 Task: Look for space in Banikoara, Benin from 12th  July, 2023 to 15th July, 2023 for 3 adults in price range Rs.12000 to Rs.16000. Place can be entire place with 2 bedrooms having 3 beds and 1 bathroom. Property type can be house, flat, guest house. Booking option can be shelf check-in. Required host language is English.
Action: Mouse moved to (541, 134)
Screenshot: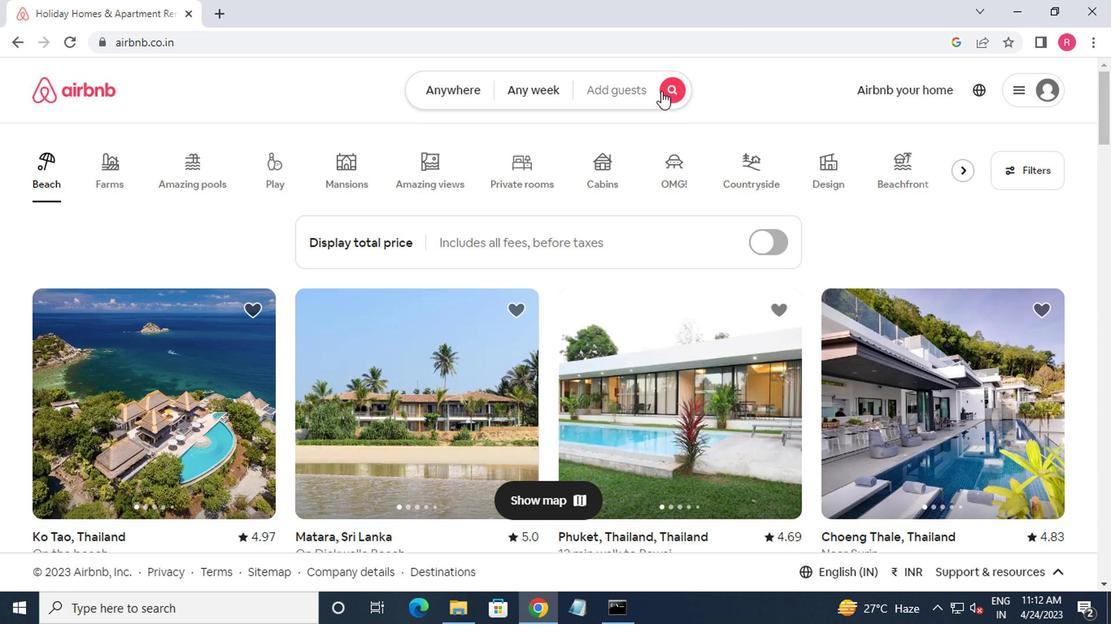 
Action: Mouse pressed left at (541, 134)
Screenshot: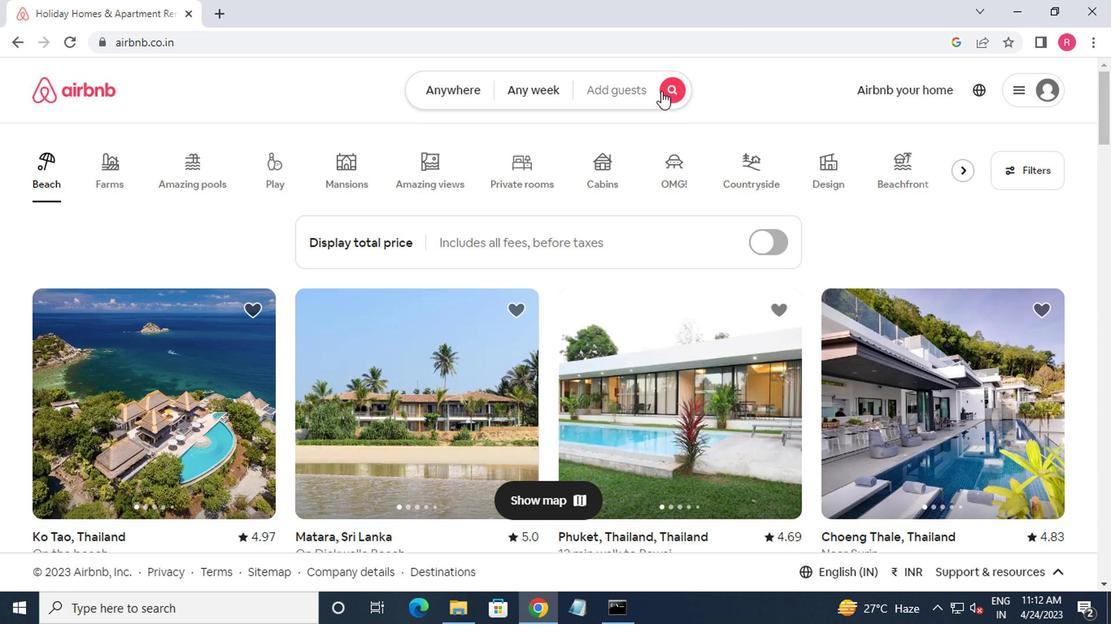 
Action: Mouse moved to (278, 184)
Screenshot: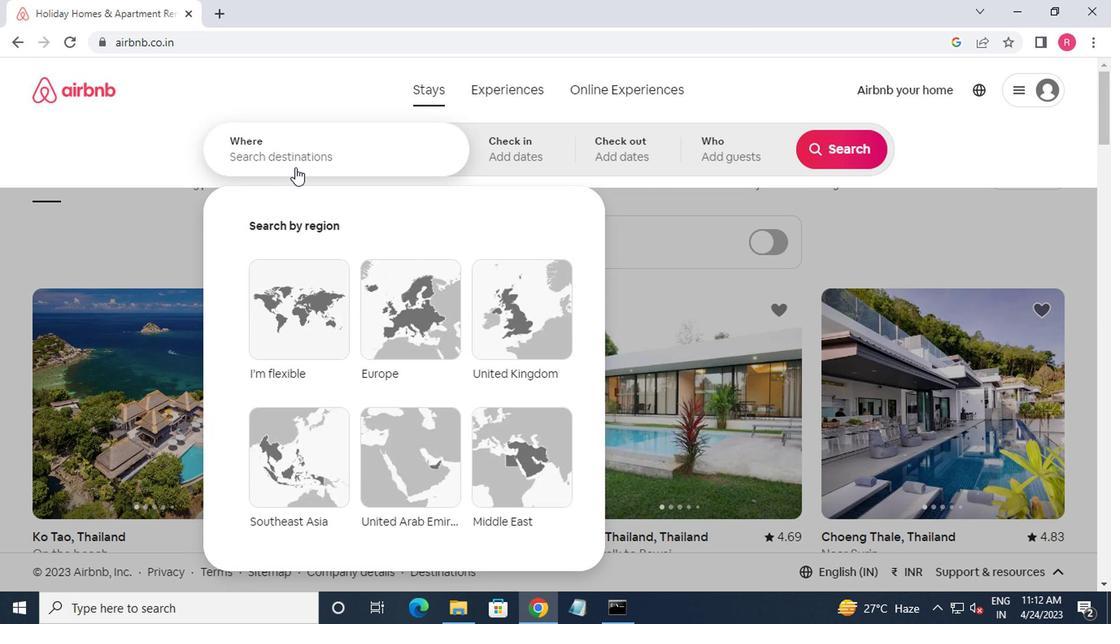 
Action: Mouse pressed left at (278, 184)
Screenshot: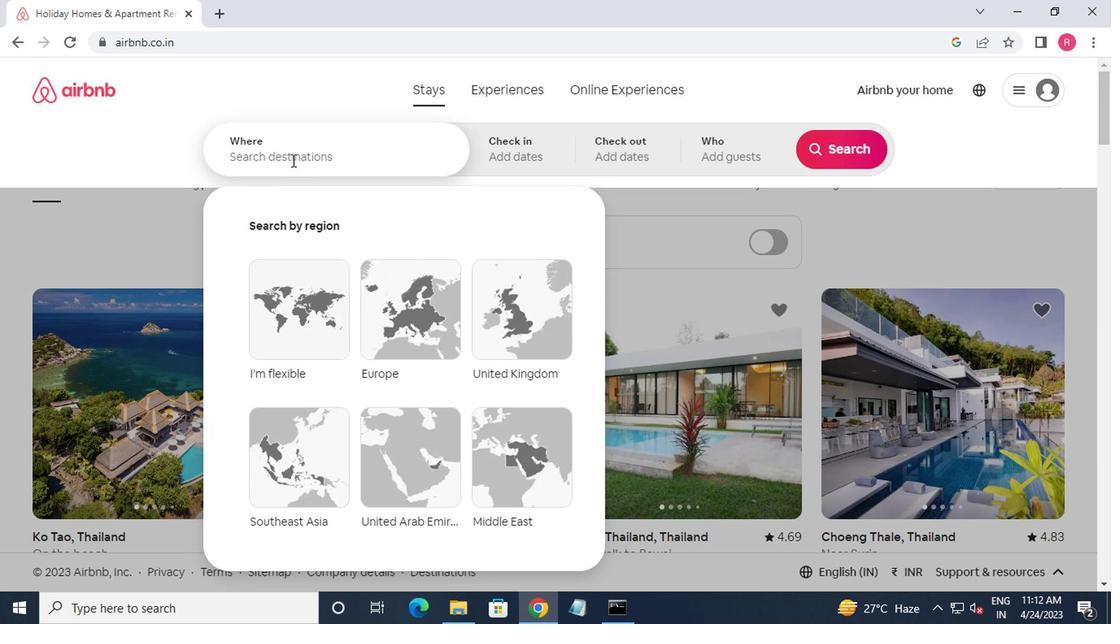 
Action: Mouse moved to (288, 276)
Screenshot: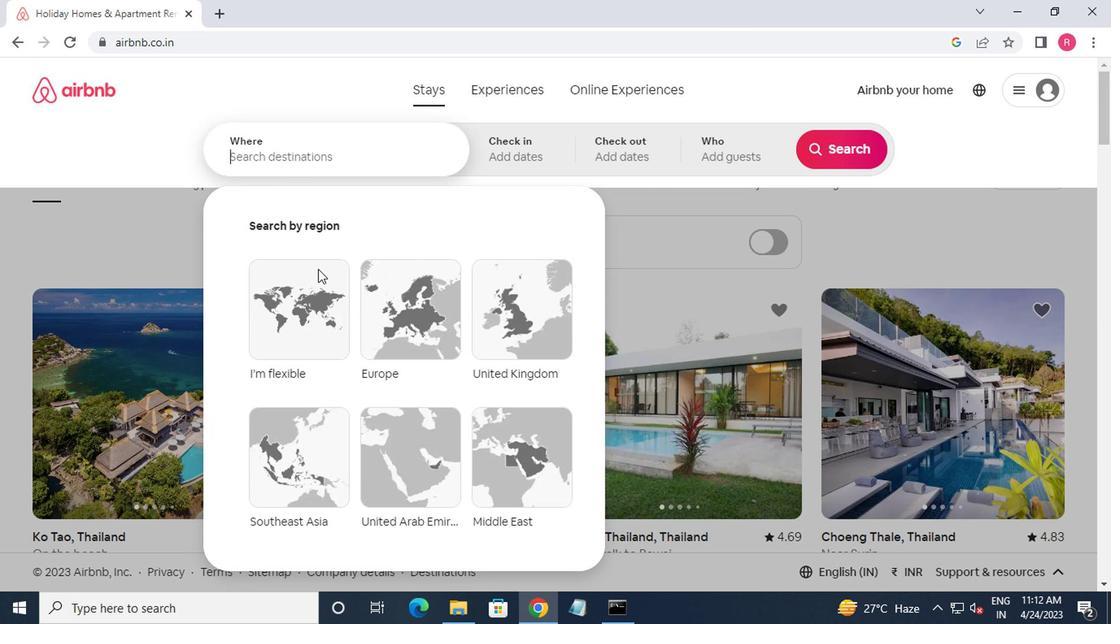 
Action: Key pressed bani
Screenshot: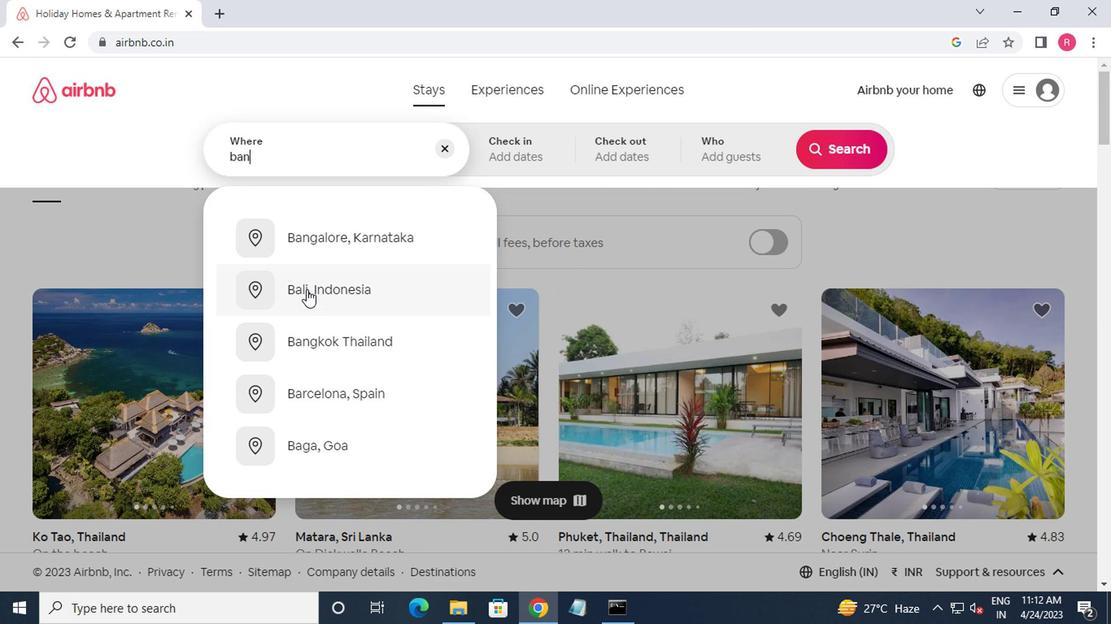
Action: Mouse moved to (288, 277)
Screenshot: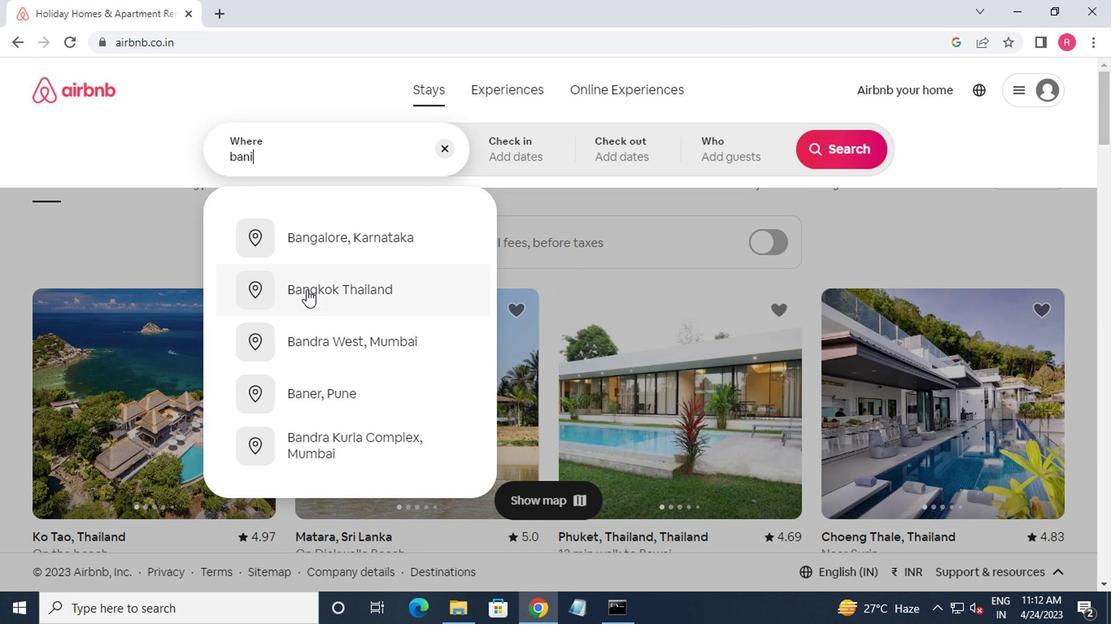 
Action: Key pressed koara
Screenshot: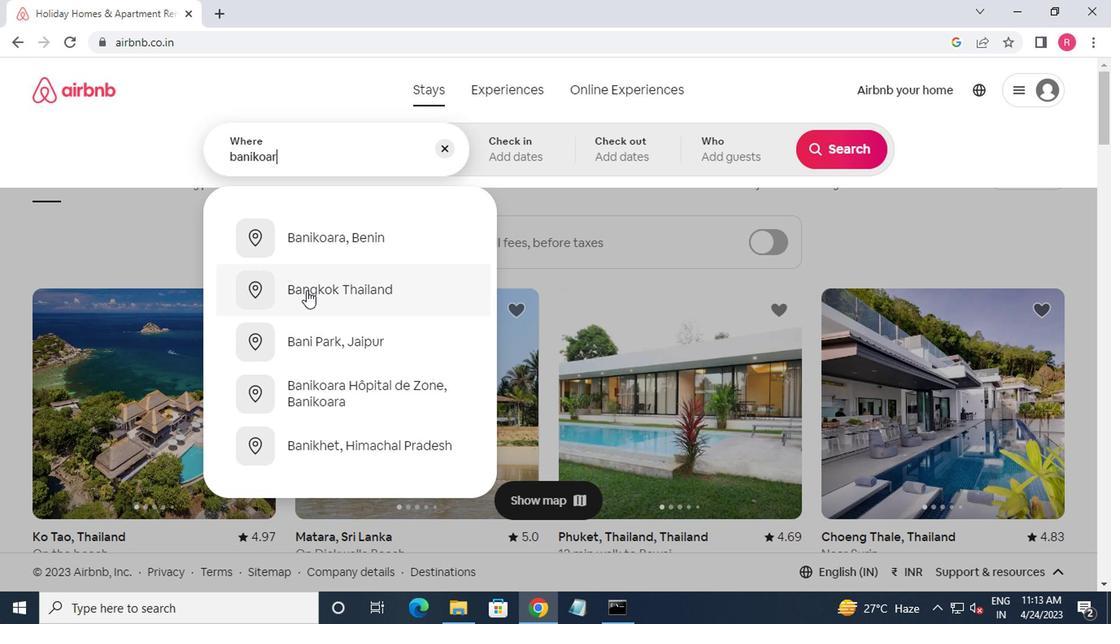 
Action: Mouse moved to (288, 244)
Screenshot: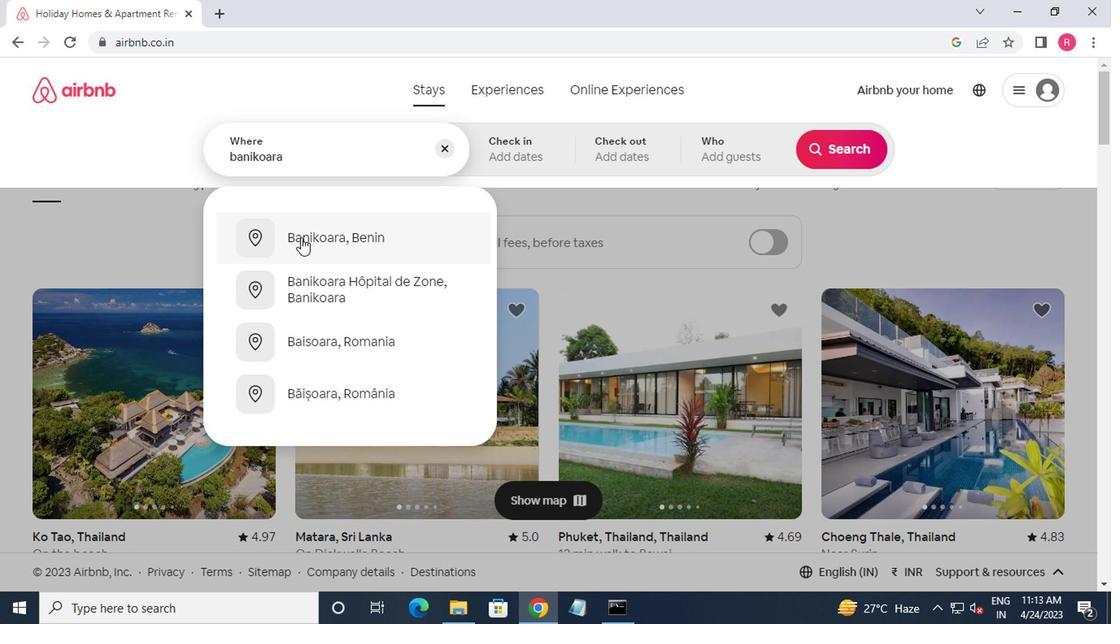 
Action: Mouse pressed left at (288, 244)
Screenshot: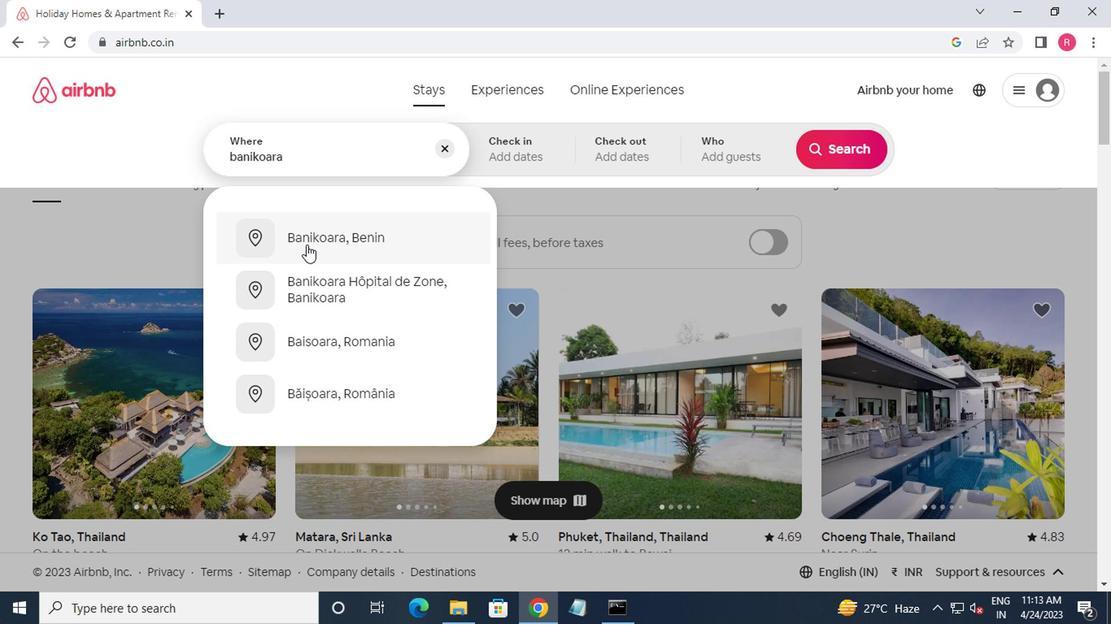 
Action: Mouse moved to (657, 269)
Screenshot: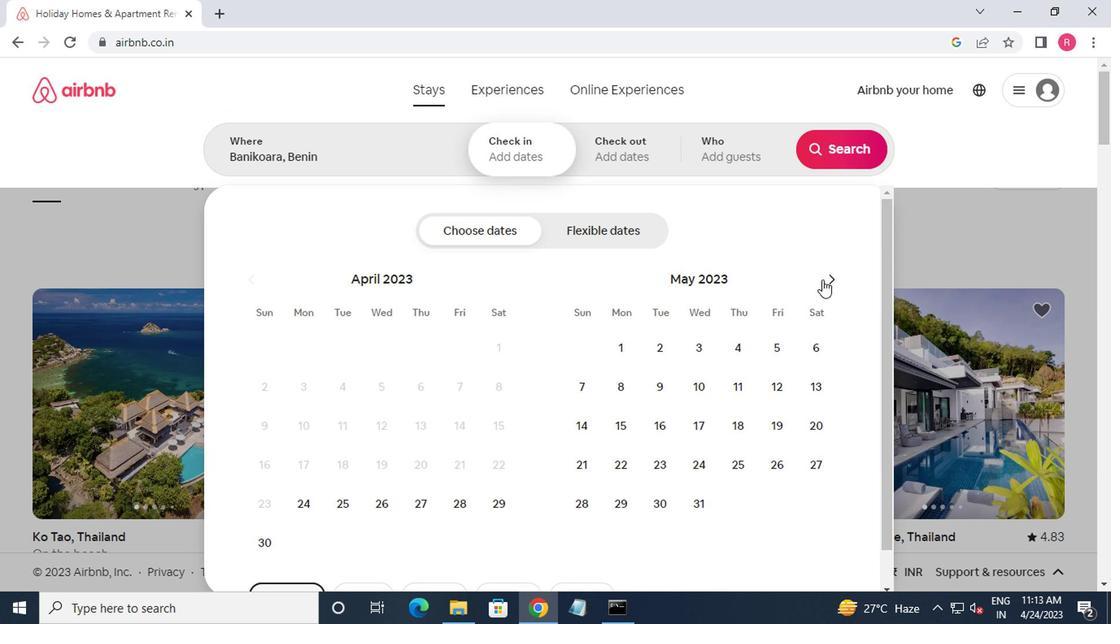 
Action: Mouse pressed left at (657, 269)
Screenshot: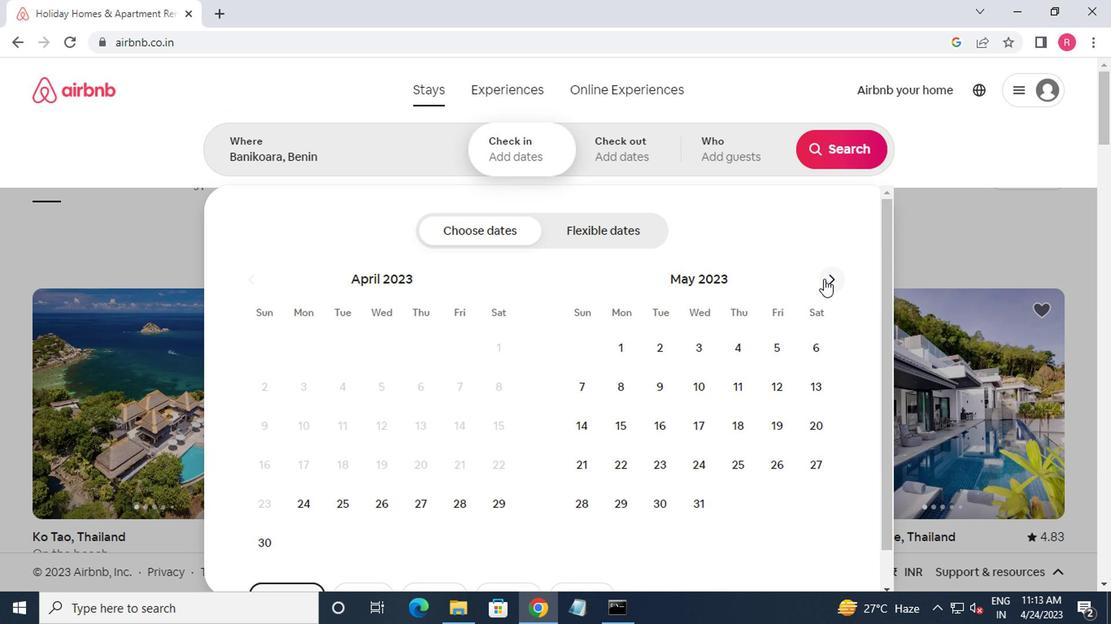 
Action: Mouse moved to (658, 268)
Screenshot: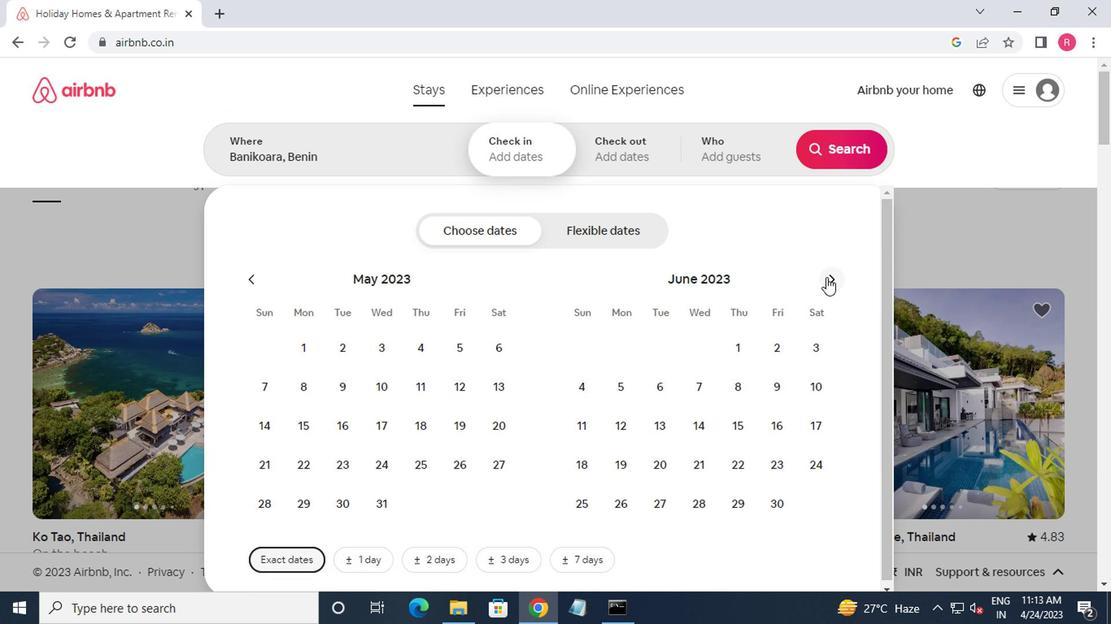 
Action: Mouse pressed left at (658, 268)
Screenshot: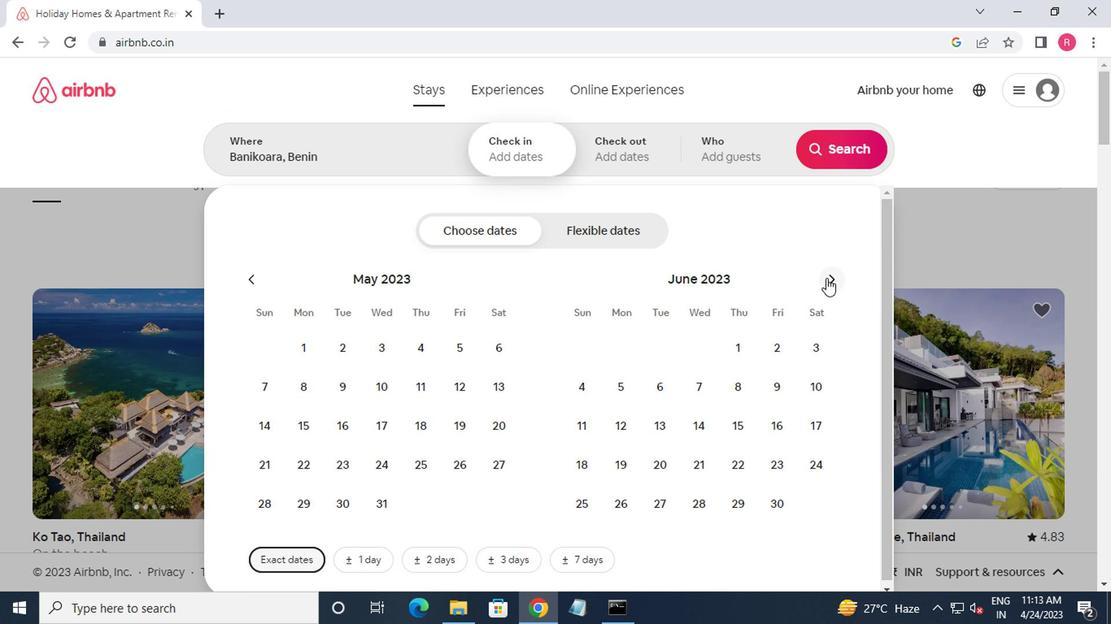 
Action: Mouse moved to (564, 375)
Screenshot: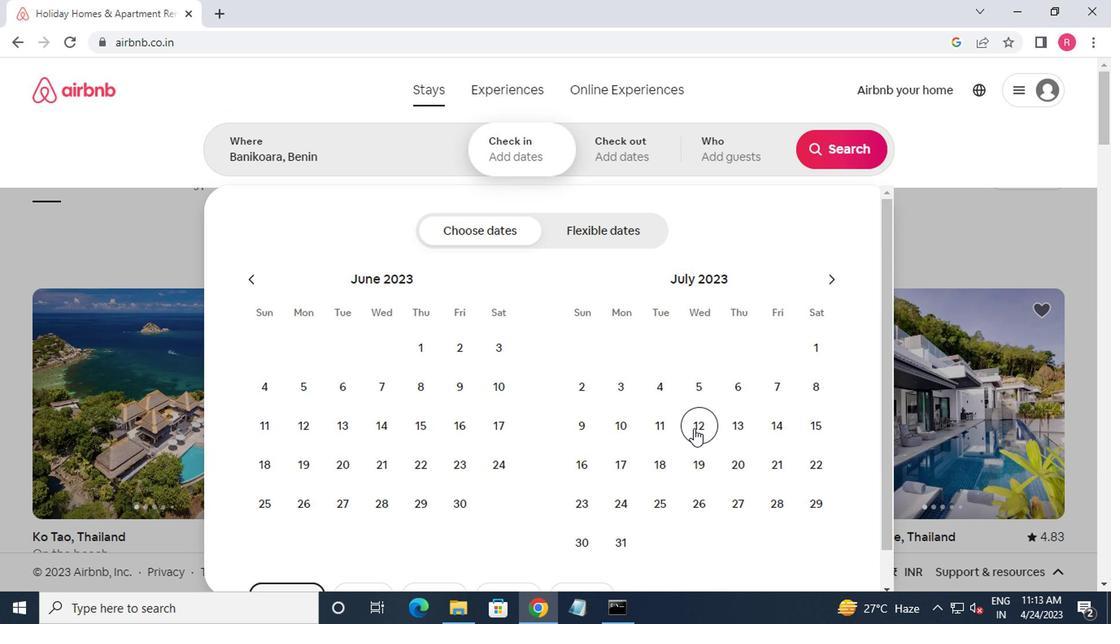 
Action: Mouse pressed left at (564, 375)
Screenshot: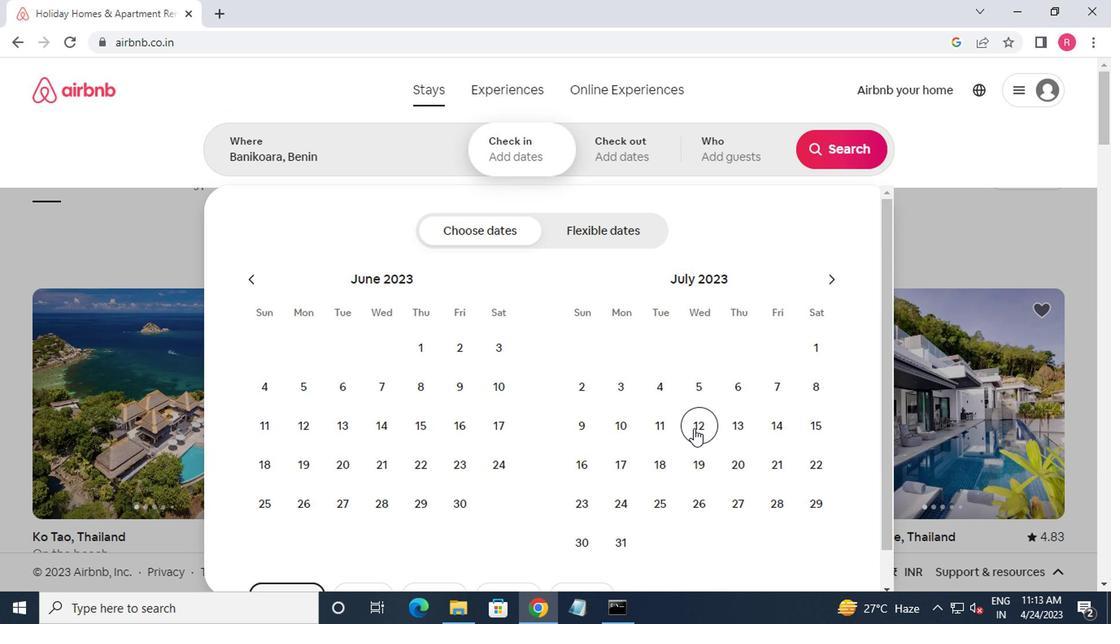 
Action: Mouse moved to (645, 380)
Screenshot: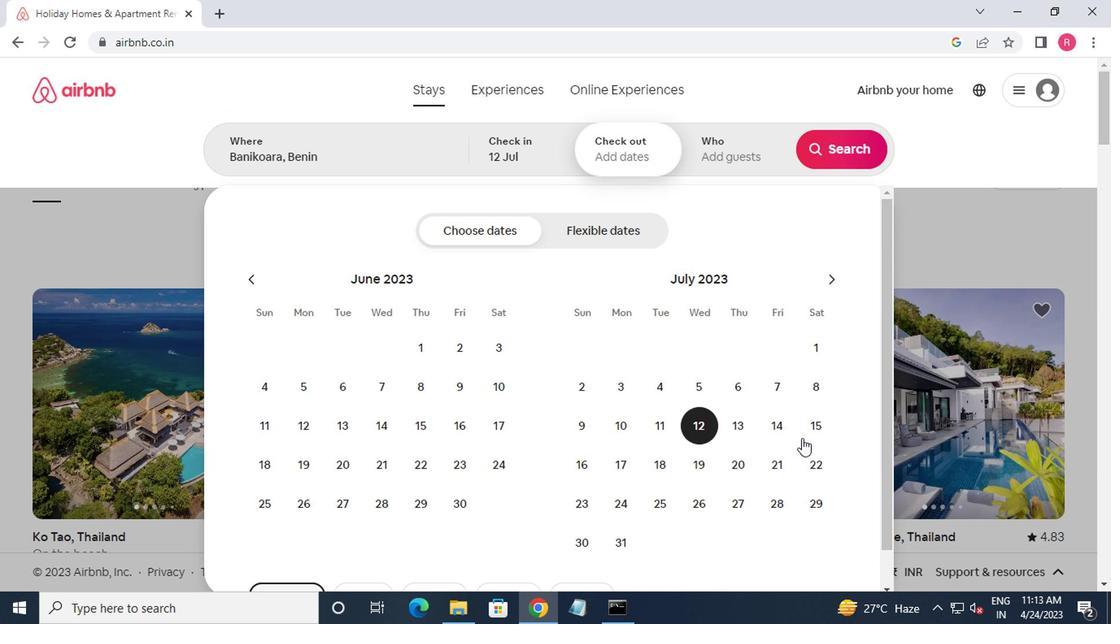 
Action: Mouse pressed left at (645, 380)
Screenshot: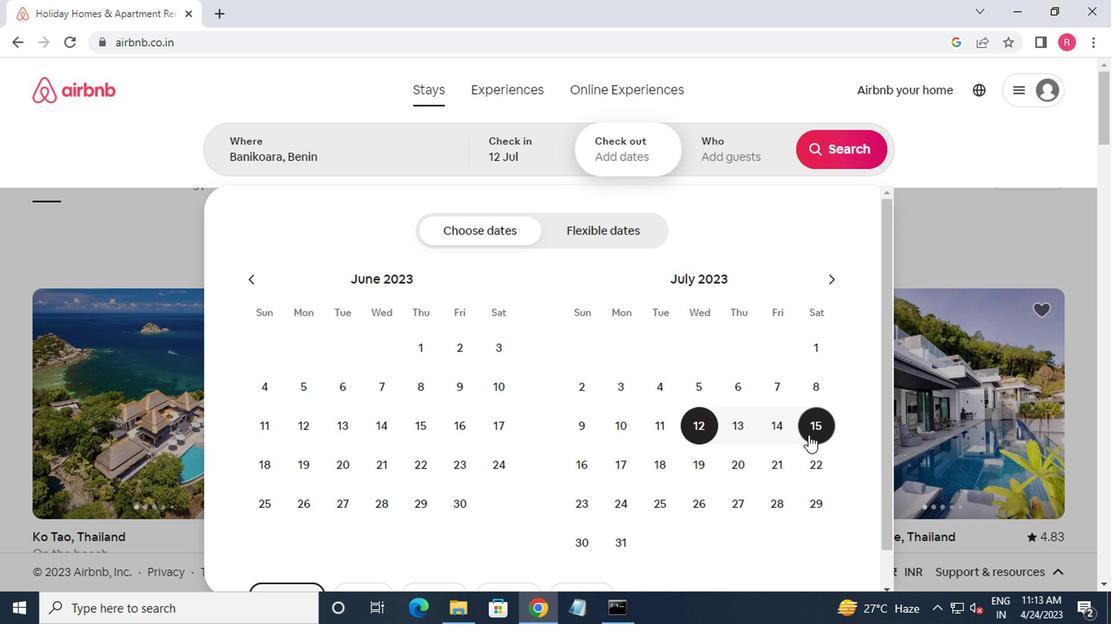 
Action: Mouse moved to (588, 178)
Screenshot: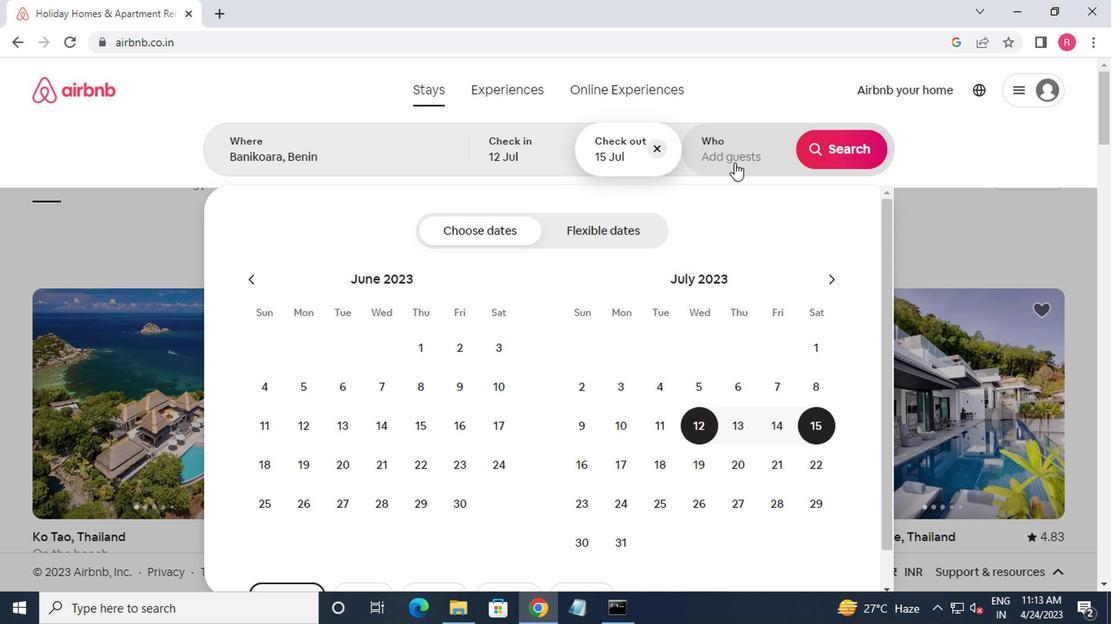 
Action: Mouse pressed left at (588, 178)
Screenshot: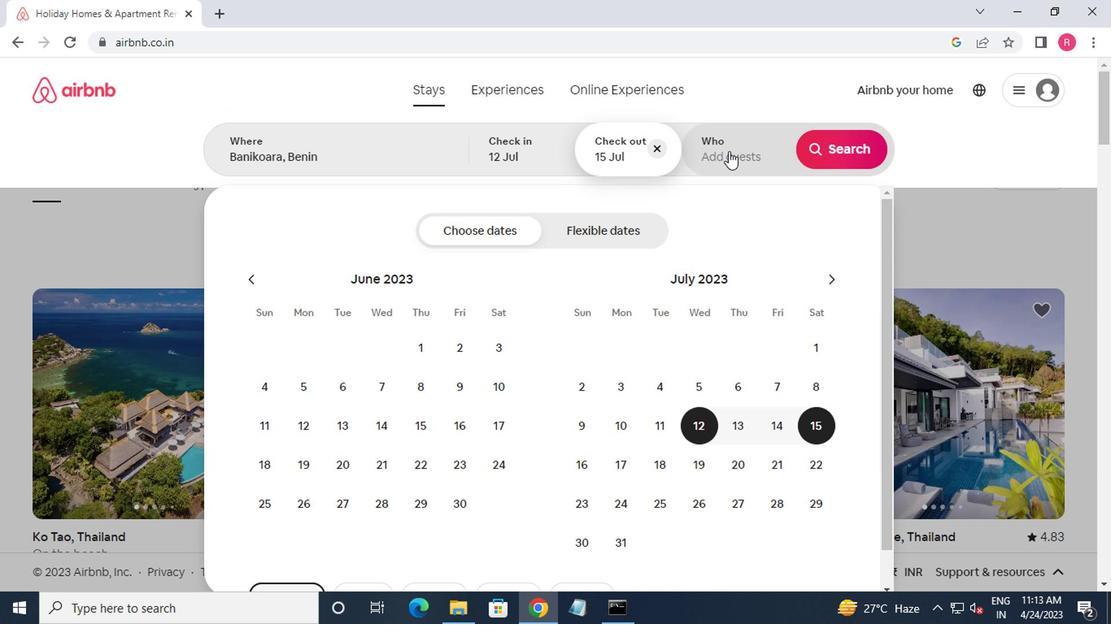 
Action: Mouse moved to (663, 240)
Screenshot: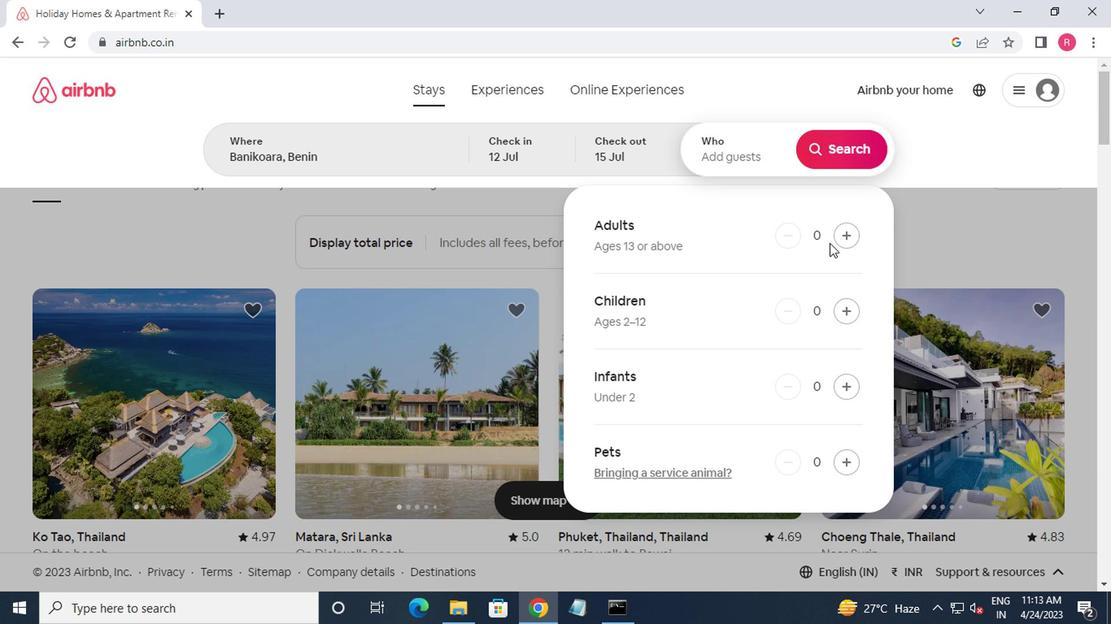 
Action: Mouse pressed left at (663, 240)
Screenshot: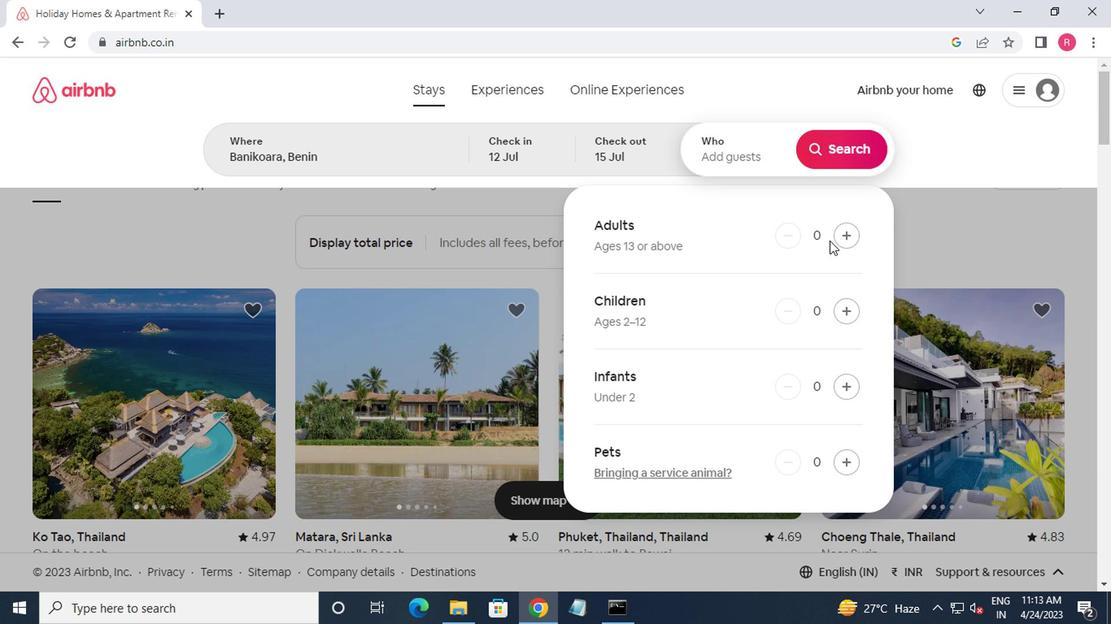 
Action: Mouse moved to (663, 240)
Screenshot: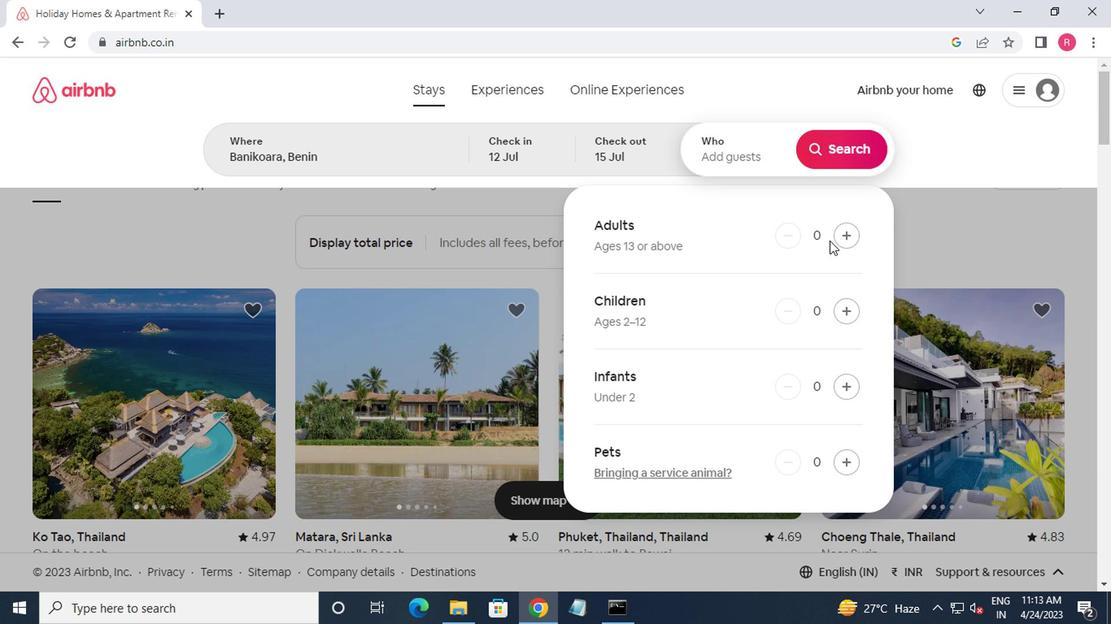 
Action: Mouse pressed left at (663, 240)
Screenshot: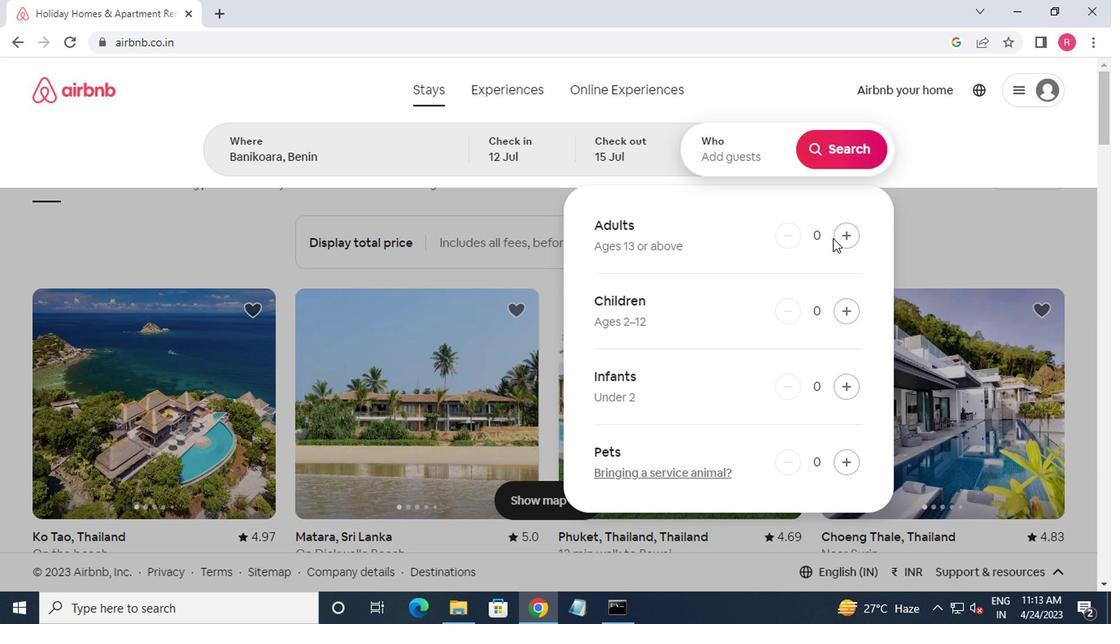 
Action: Mouse moved to (669, 240)
Screenshot: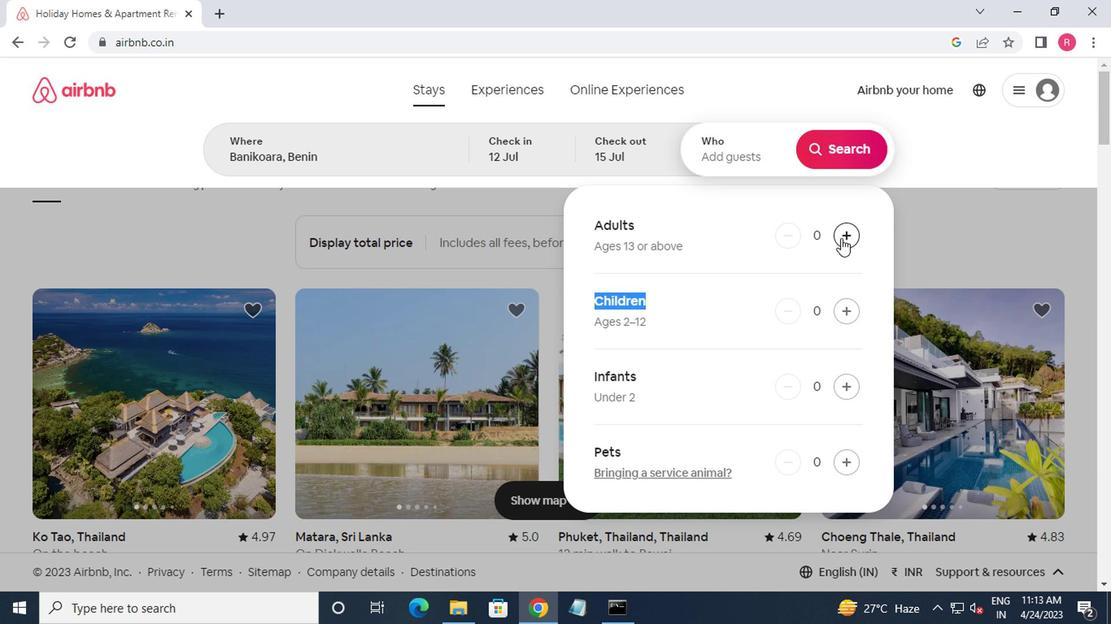 
Action: Mouse pressed left at (669, 240)
Screenshot: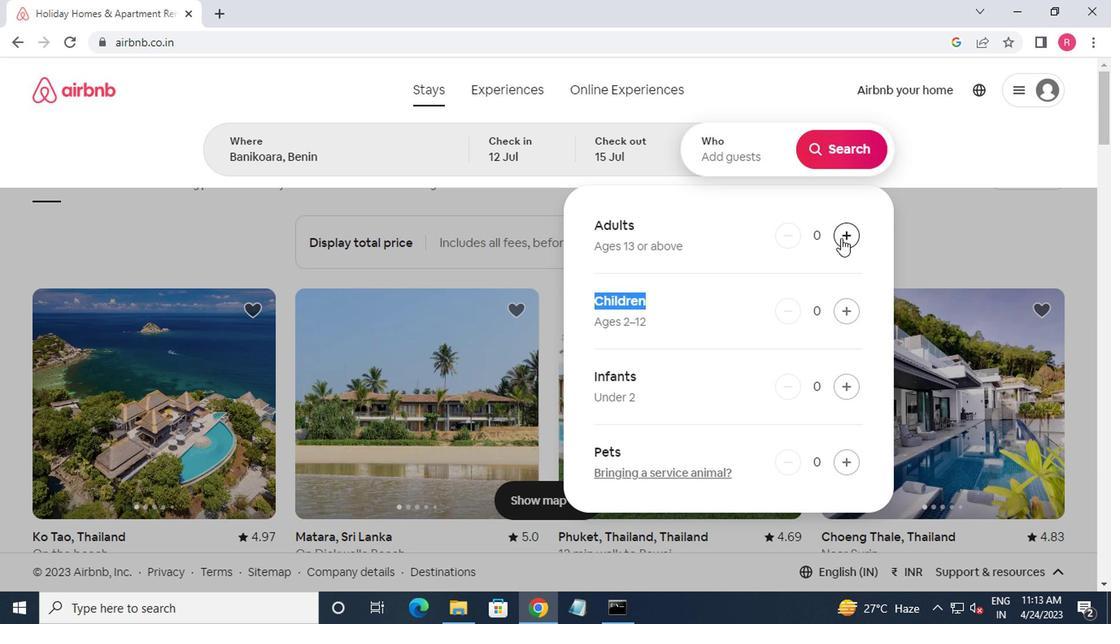 
Action: Mouse pressed left at (669, 240)
Screenshot: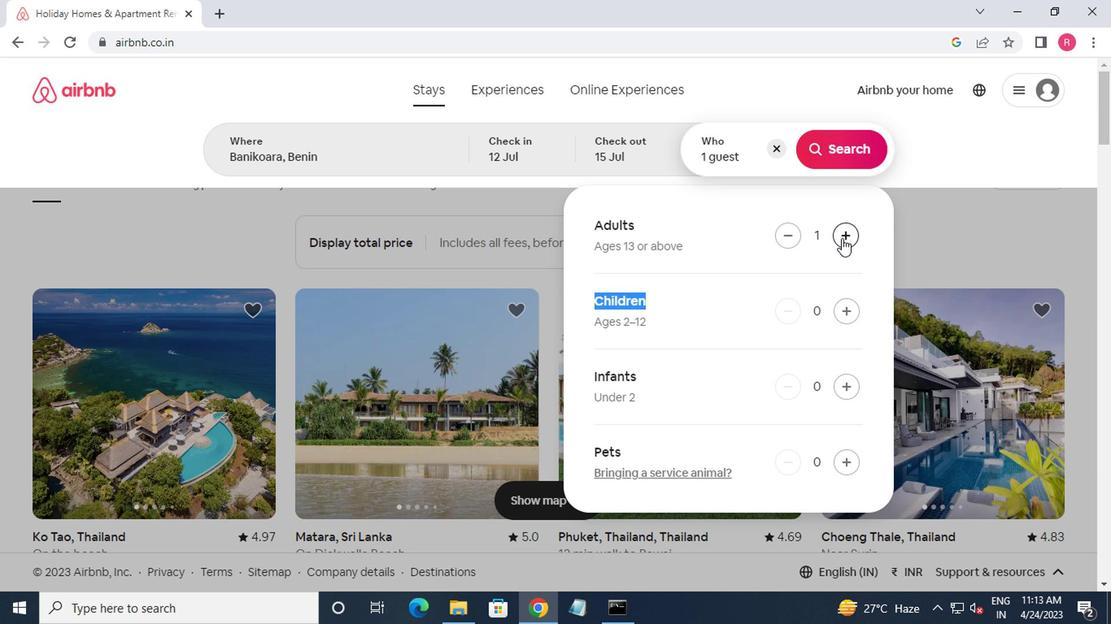 
Action: Mouse pressed left at (669, 240)
Screenshot: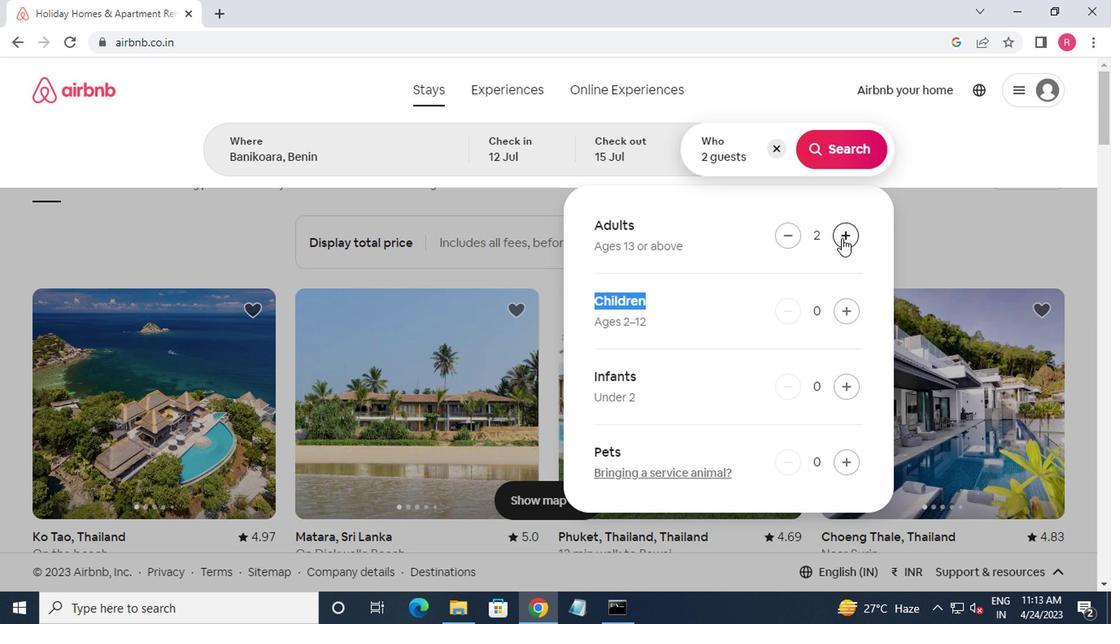 
Action: Mouse moved to (658, 179)
Screenshot: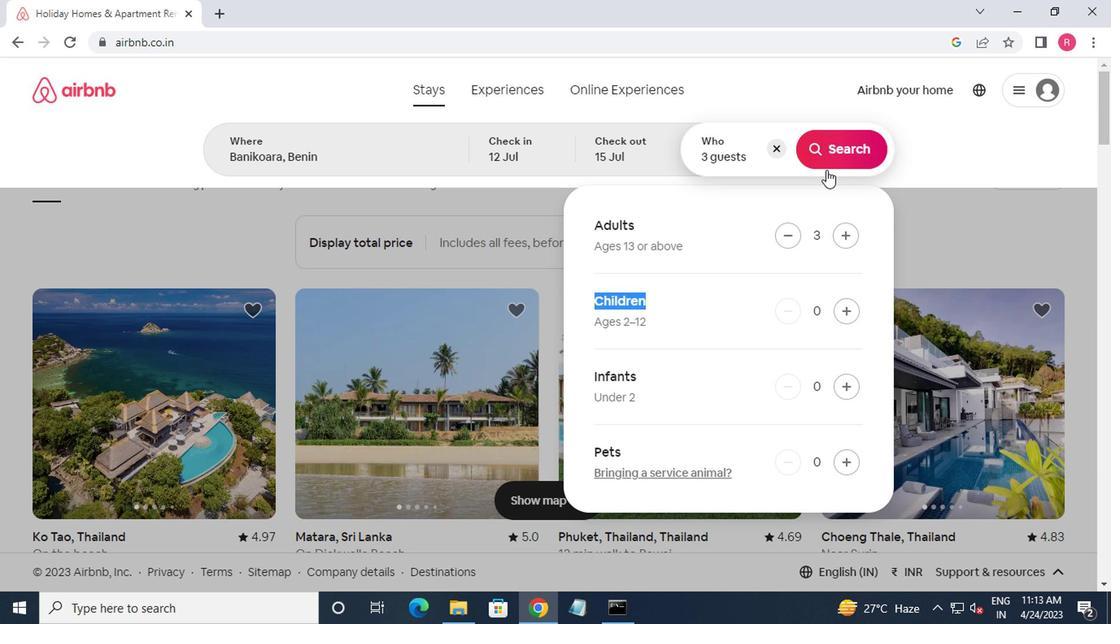 
Action: Mouse pressed left at (658, 179)
Screenshot: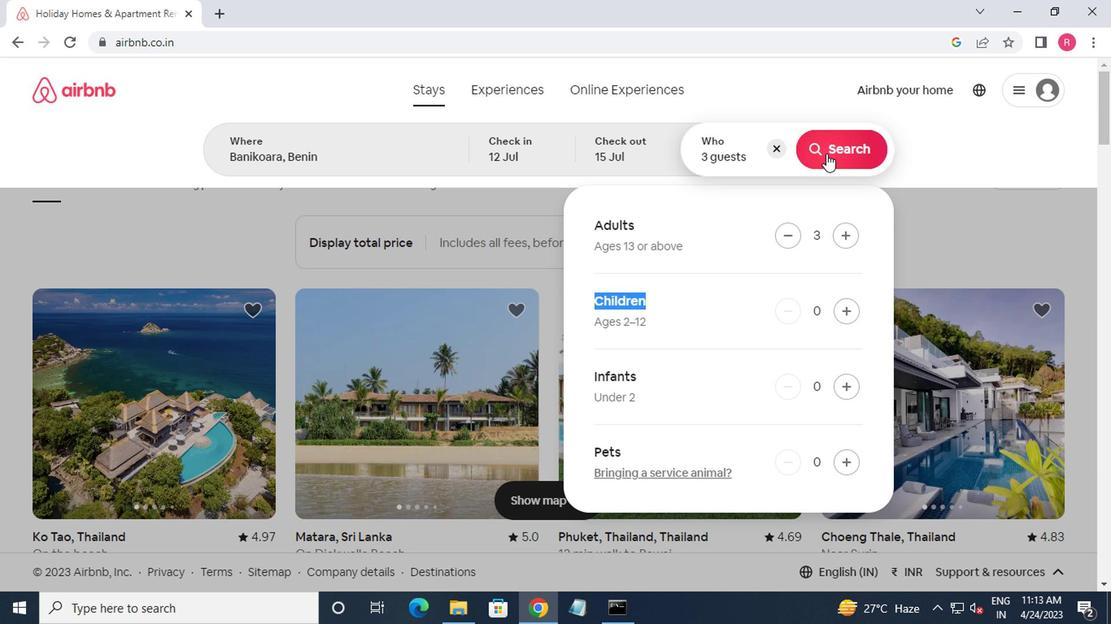 
Action: Mouse moved to (792, 179)
Screenshot: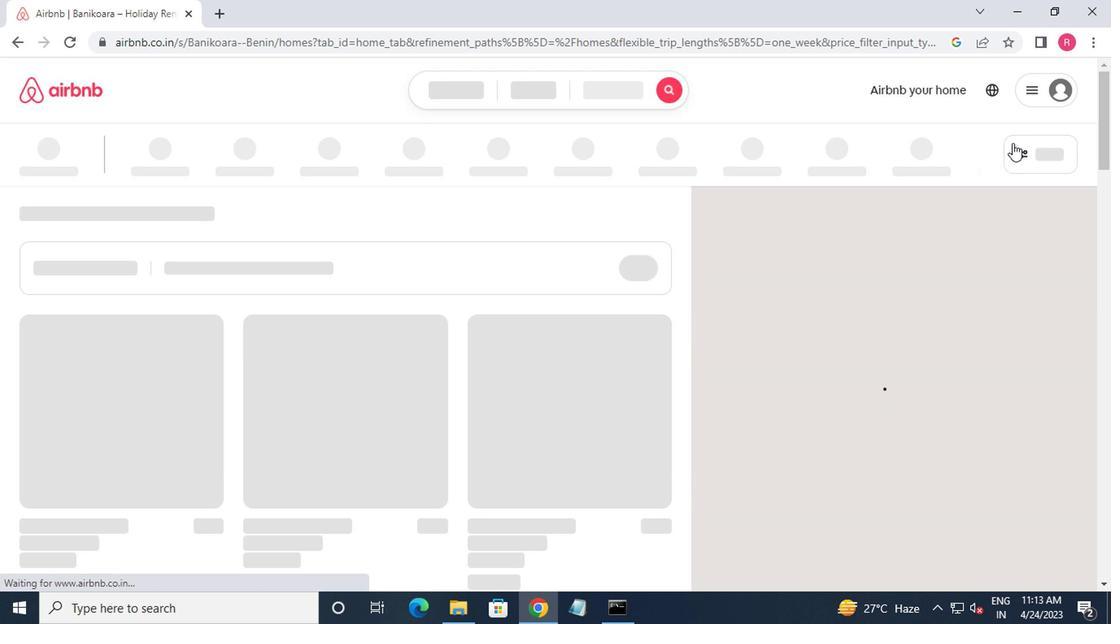 
Action: Mouse pressed left at (792, 179)
Screenshot: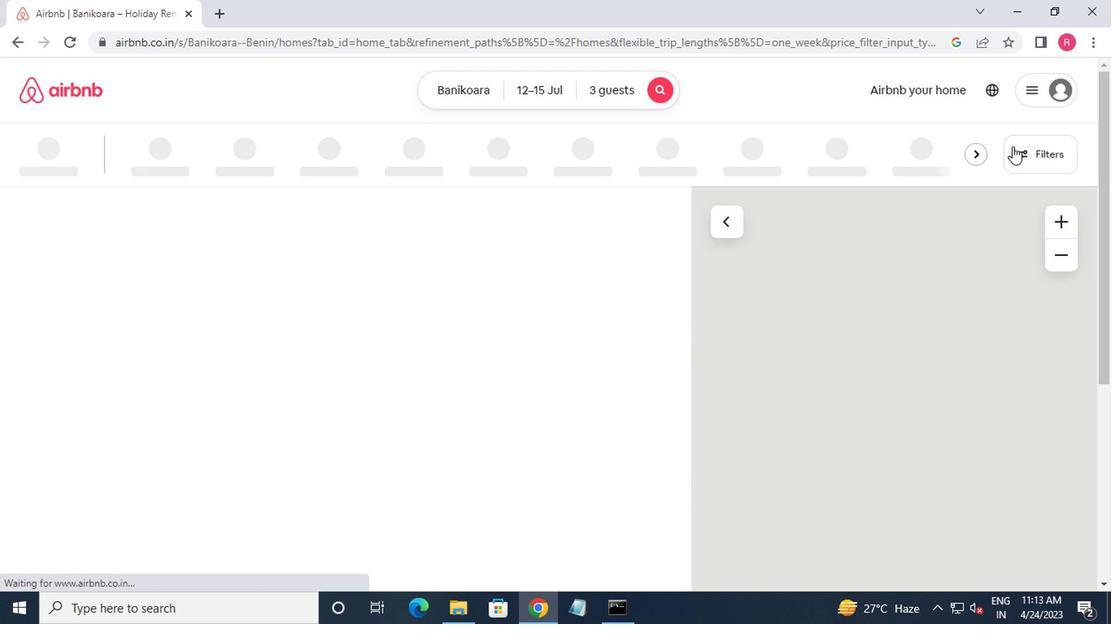 
Action: Mouse moved to (337, 252)
Screenshot: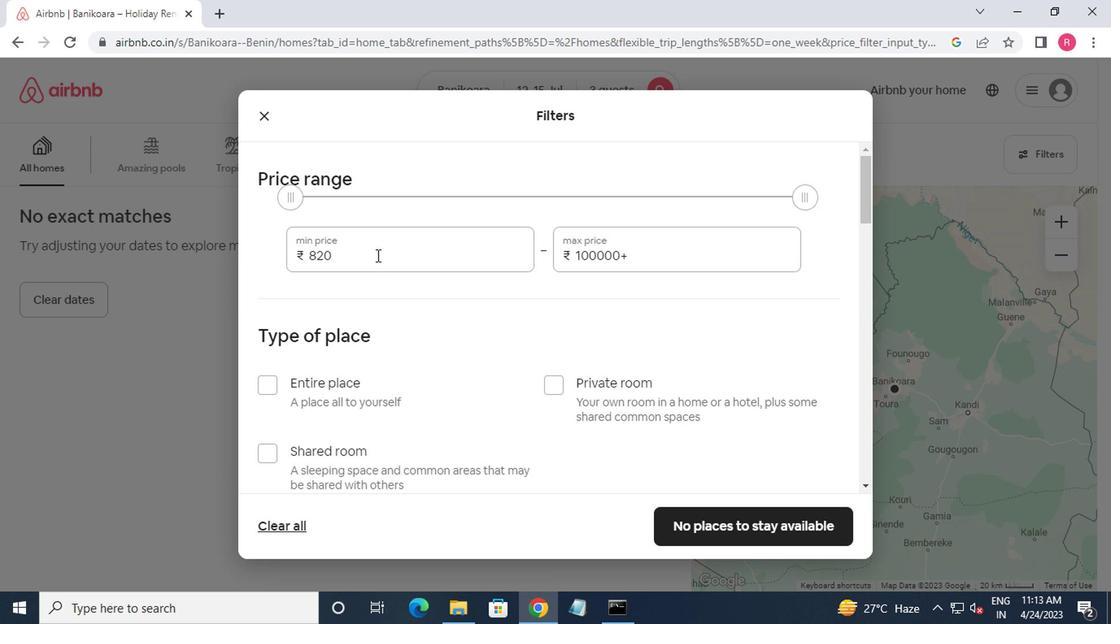 
Action: Mouse pressed left at (337, 252)
Screenshot: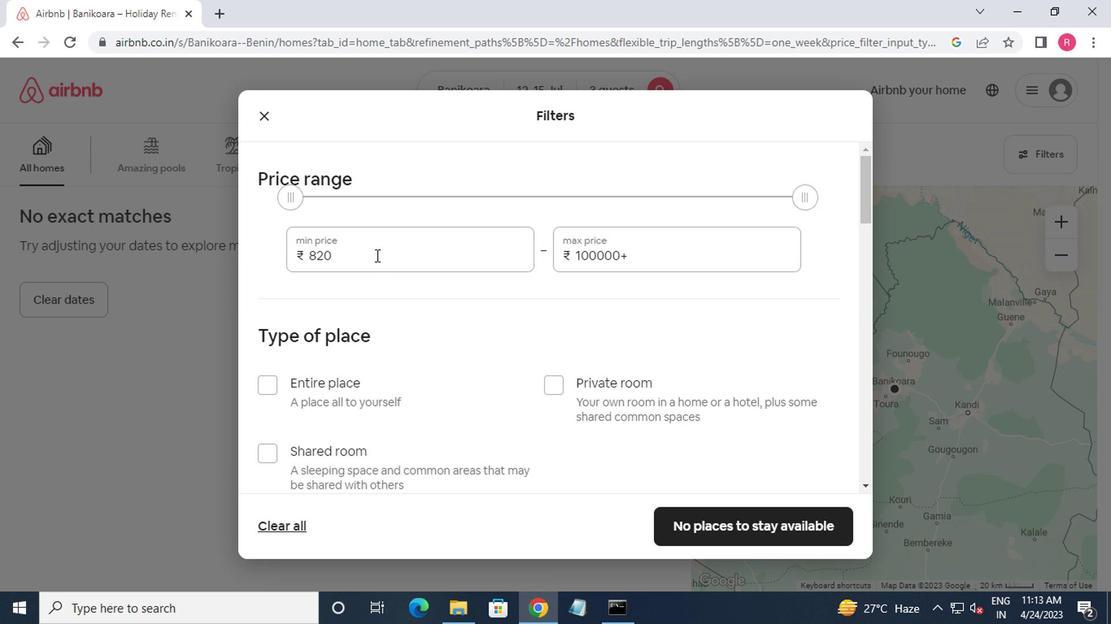 
Action: Mouse moved to (306, 268)
Screenshot: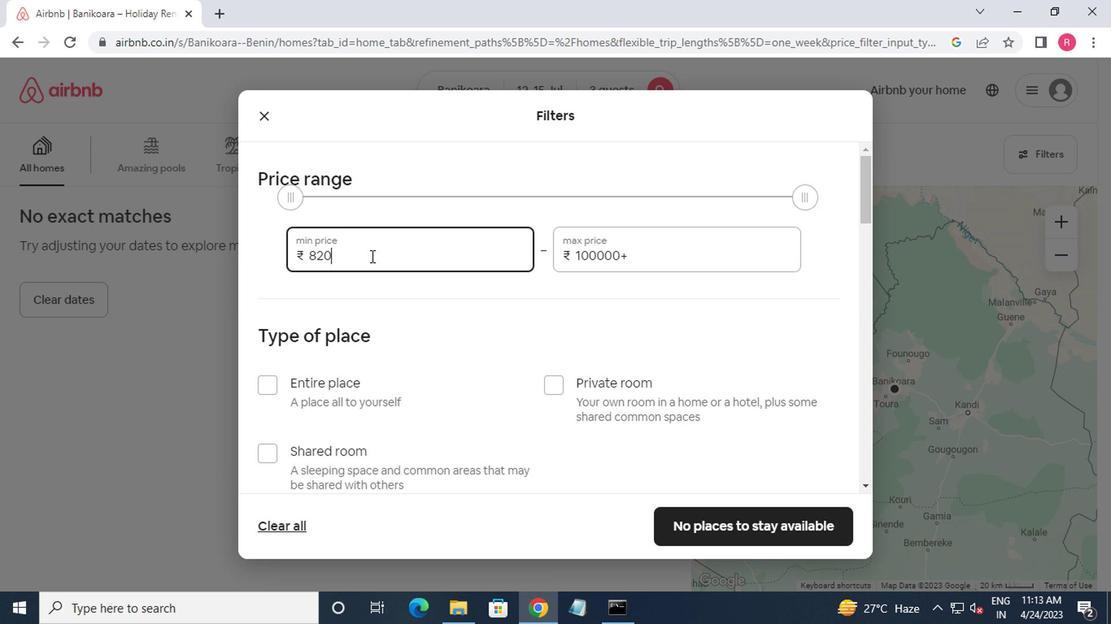 
Action: Key pressed <Key.backspace><Key.backspace><Key.backspace><Key.backspace>15000<Key.tab>
Screenshot: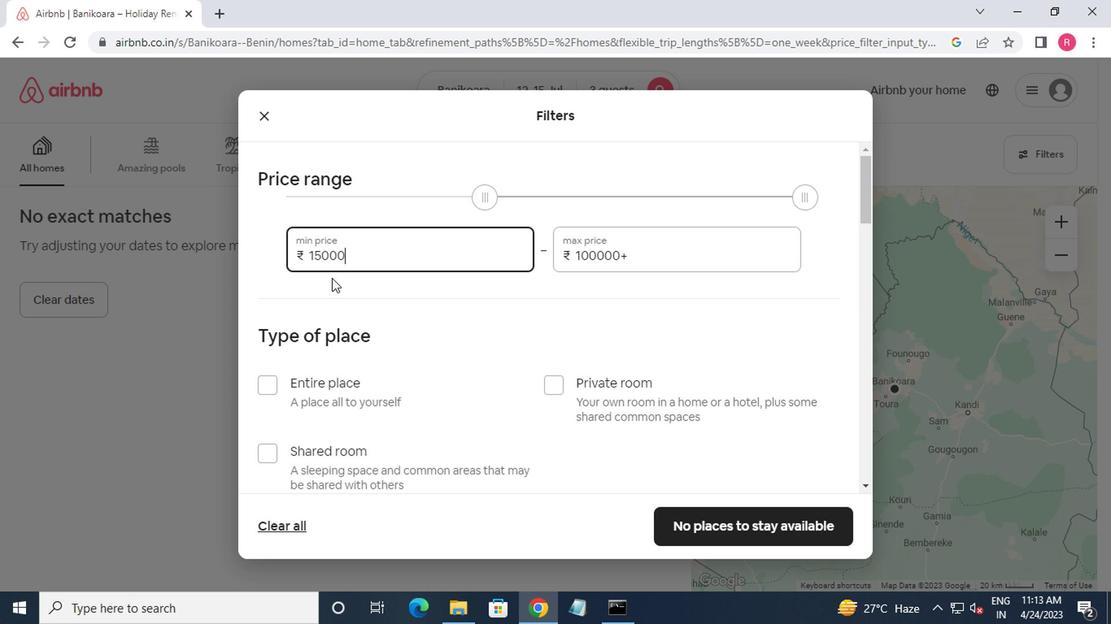 
Action: Mouse moved to (318, 248)
Screenshot: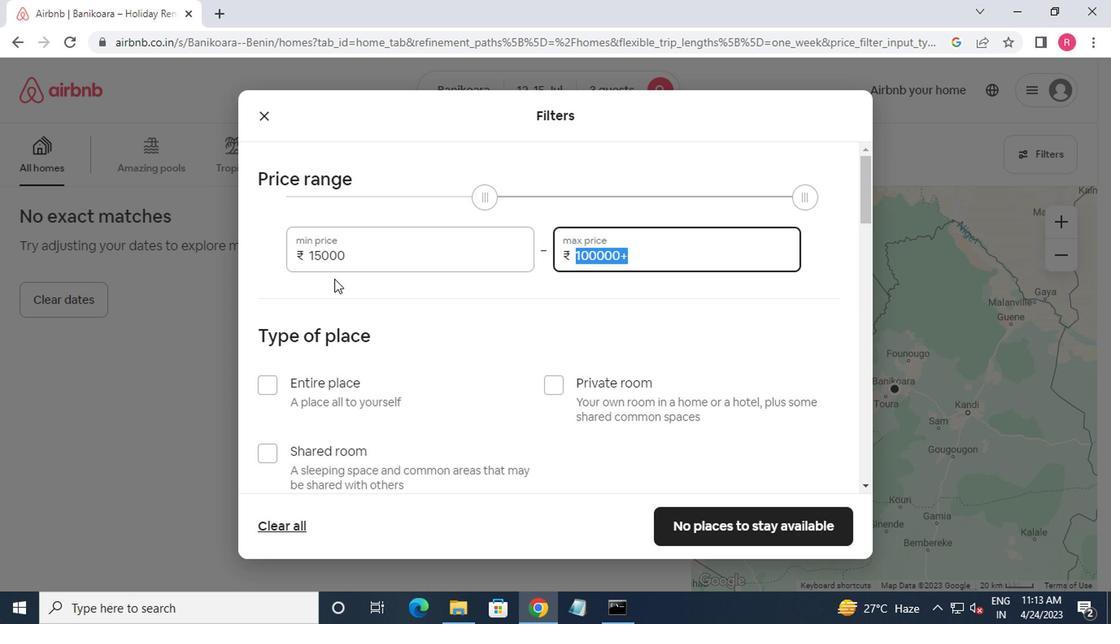 
Action: Mouse pressed left at (318, 248)
Screenshot: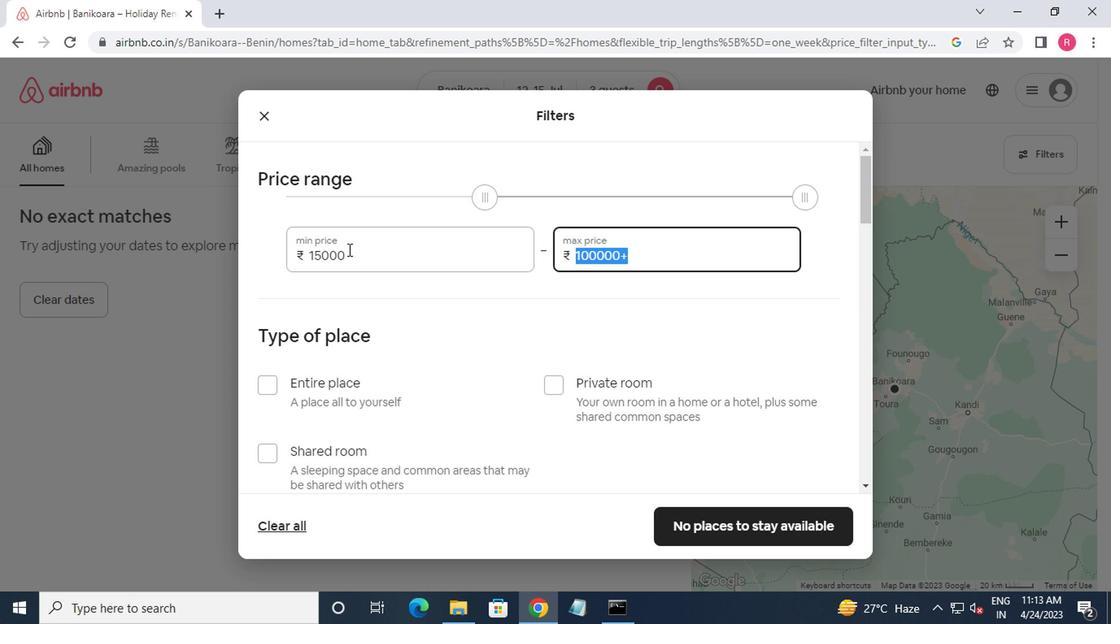 
Action: Mouse moved to (300, 256)
Screenshot: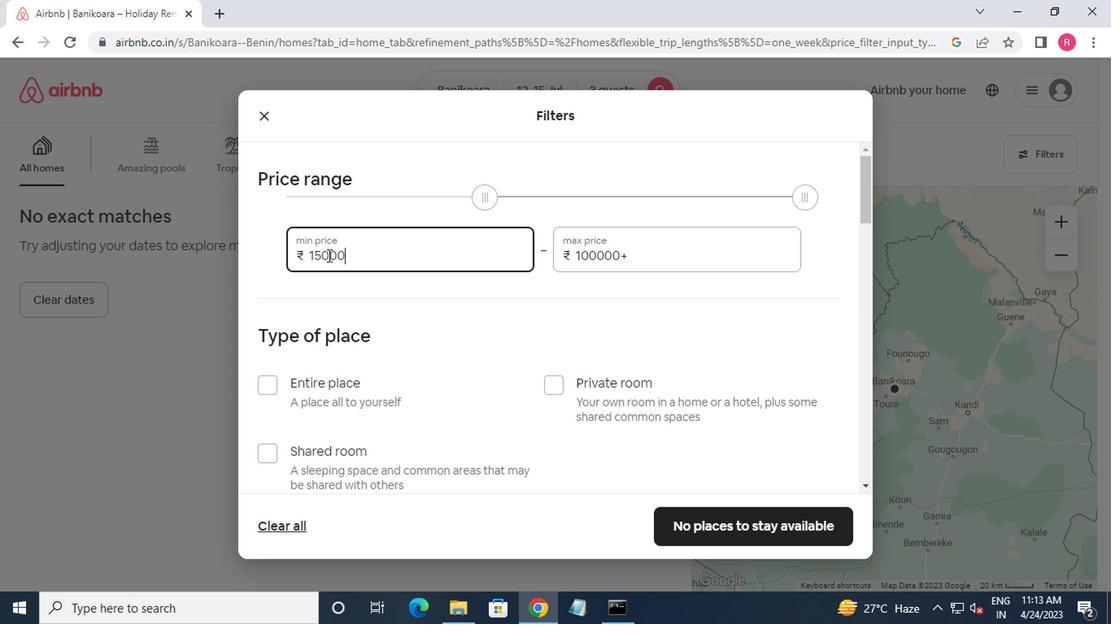 
Action: Mouse pressed left at (300, 256)
Screenshot: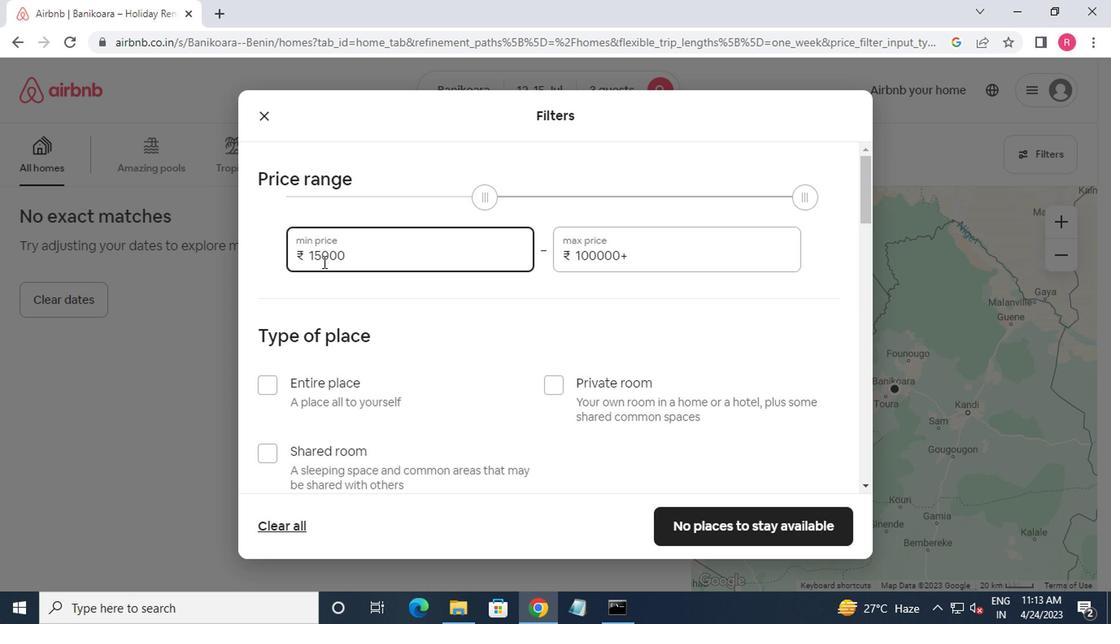 
Action: Mouse moved to (284, 266)
Screenshot: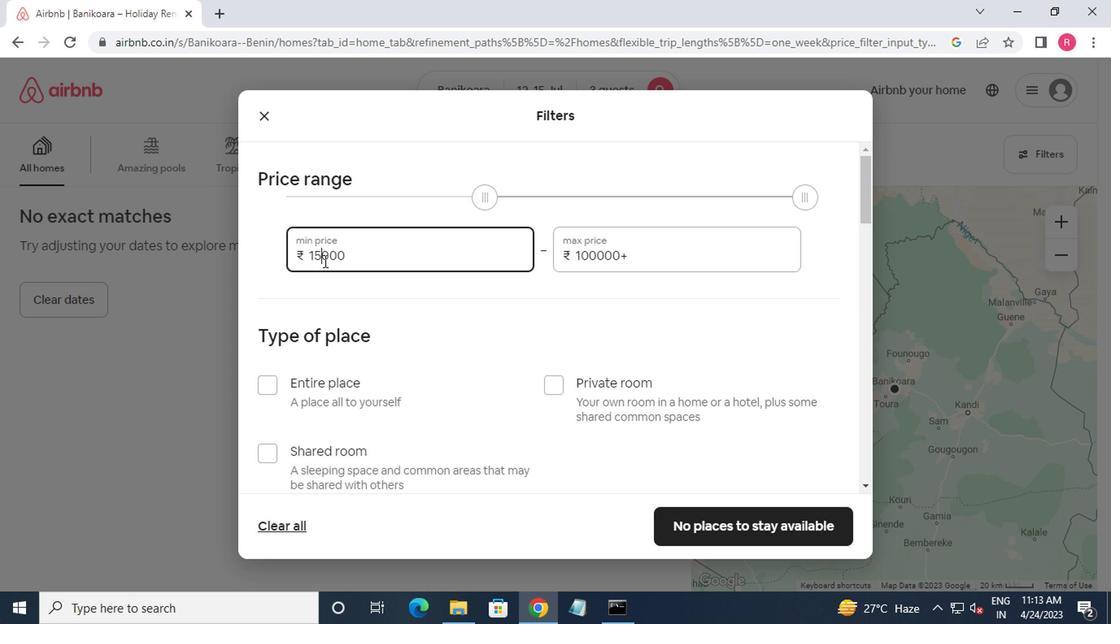 
Action: Key pressed <Key.backspace>2
Screenshot: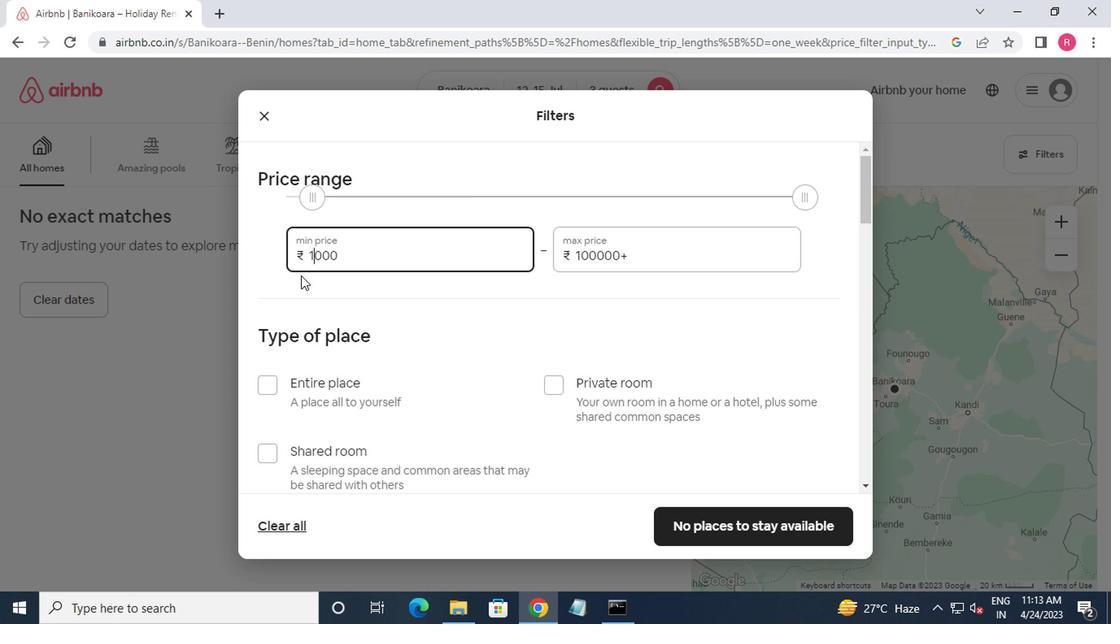
Action: Mouse moved to (518, 253)
Screenshot: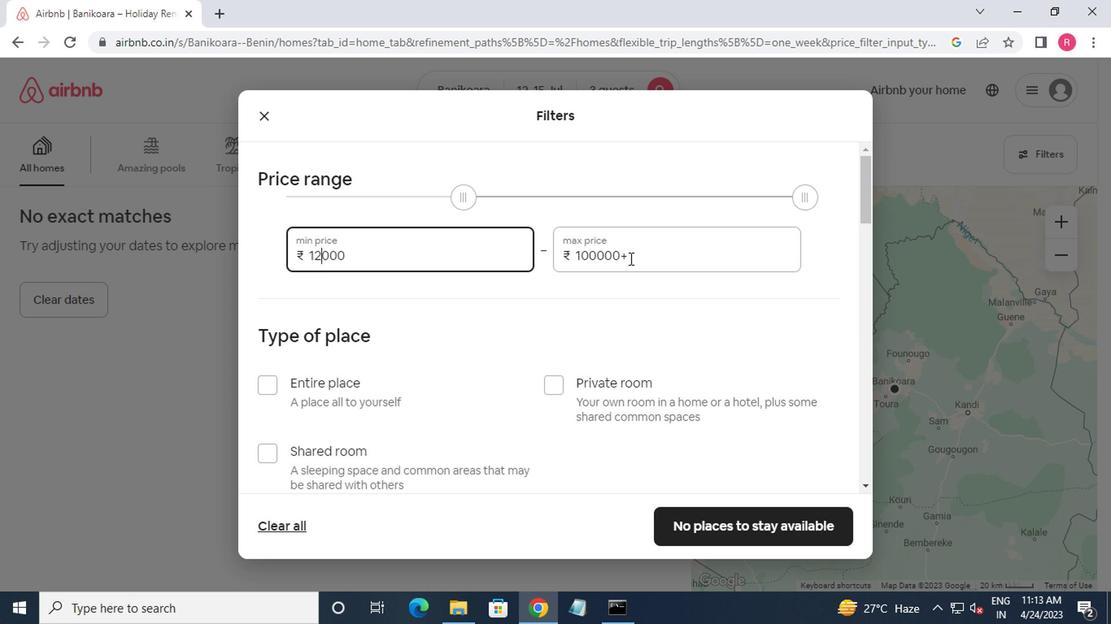 
Action: Mouse pressed left at (518, 253)
Screenshot: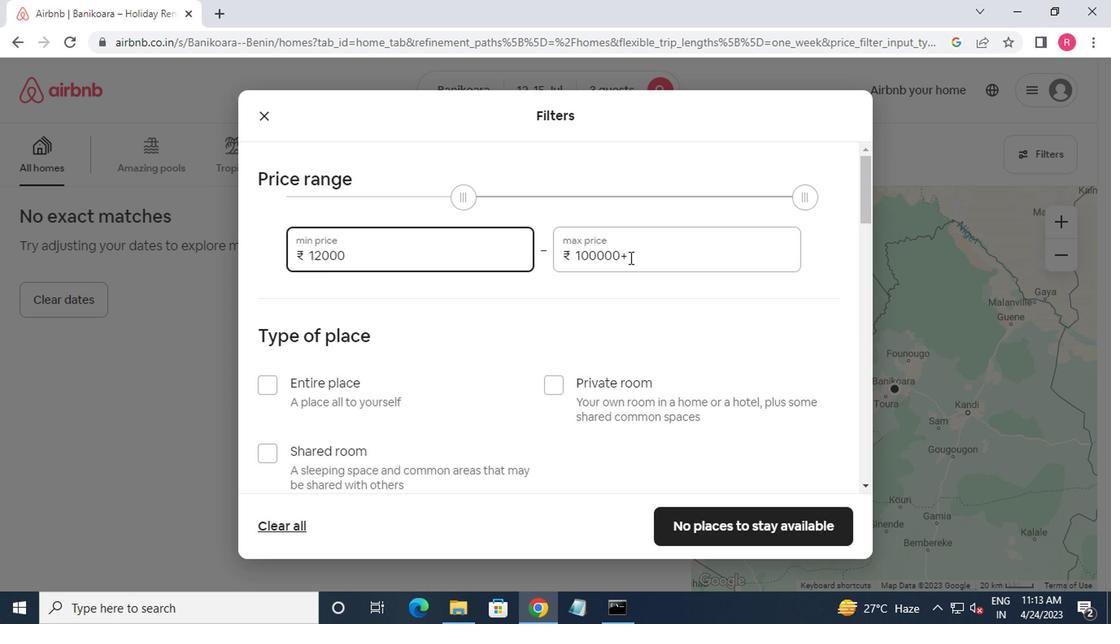 
Action: Key pressed <Key.backspace><Key.backspace><Key.backspace><Key.backspace><Key.backspace><Key.backspace>5000<Key.backspace><Key.backspace><Key.backspace><Key.backspace>6000
Screenshot: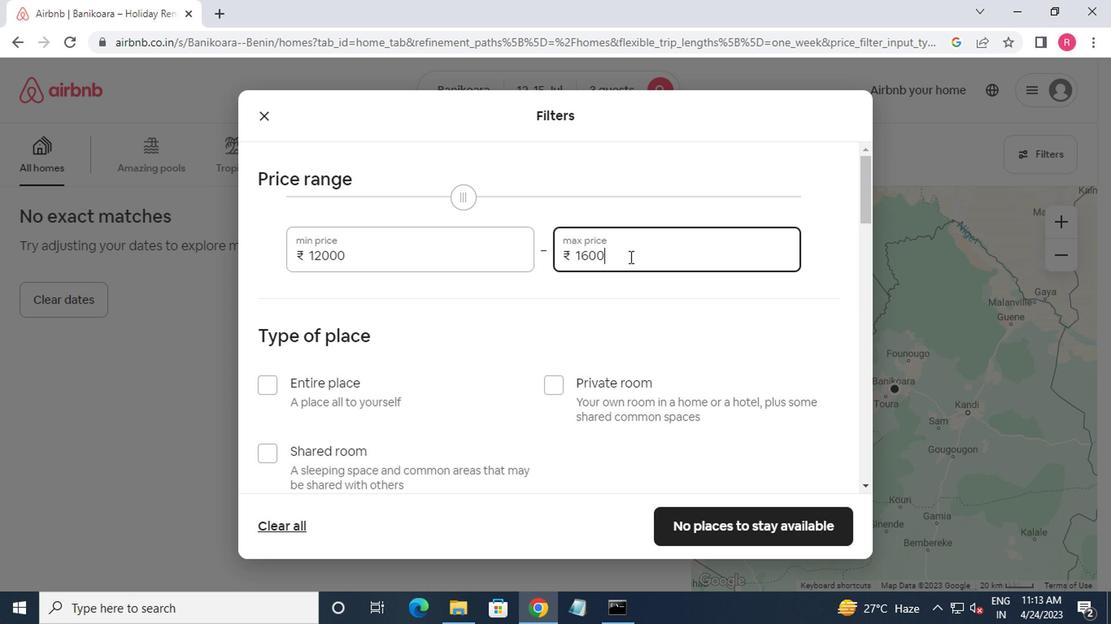 
Action: Mouse moved to (543, 281)
Screenshot: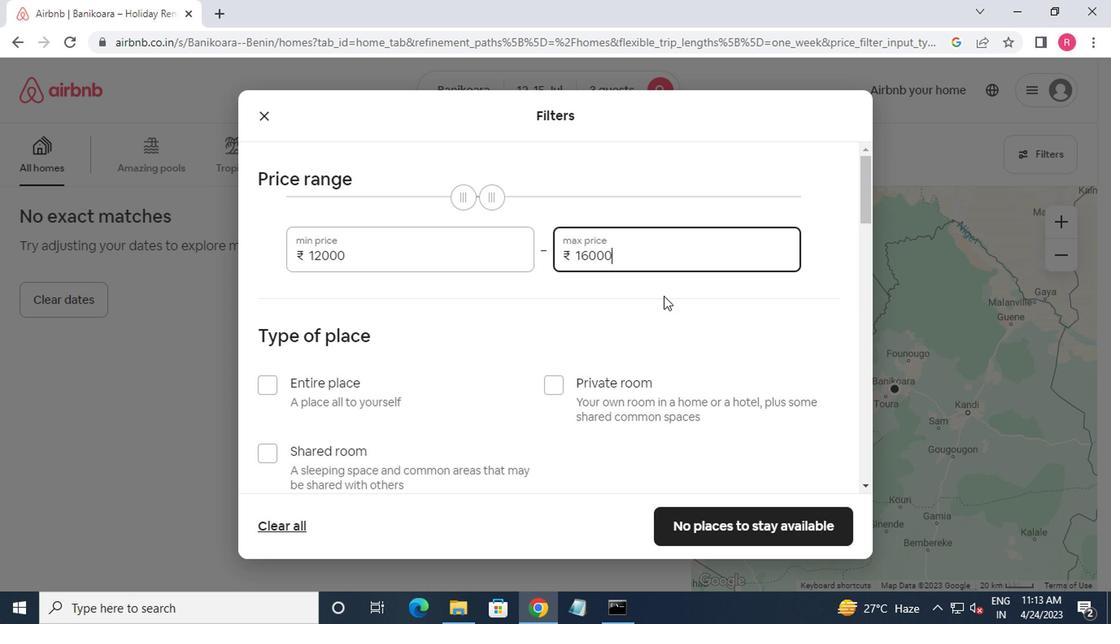 
Action: Mouse scrolled (543, 281) with delta (0, 0)
Screenshot: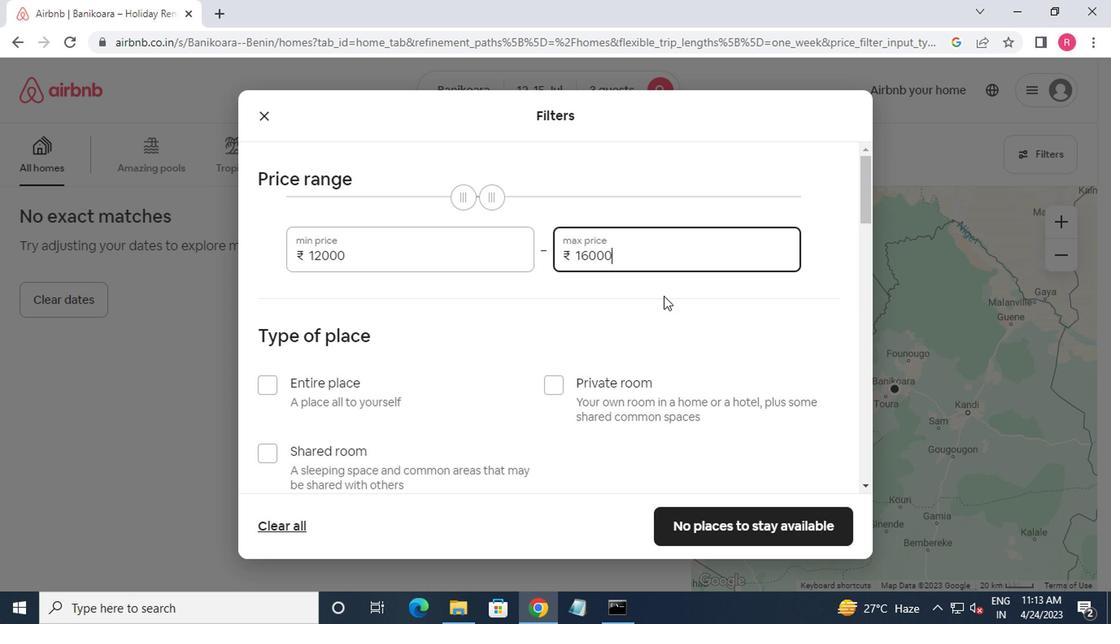 
Action: Mouse moved to (255, 290)
Screenshot: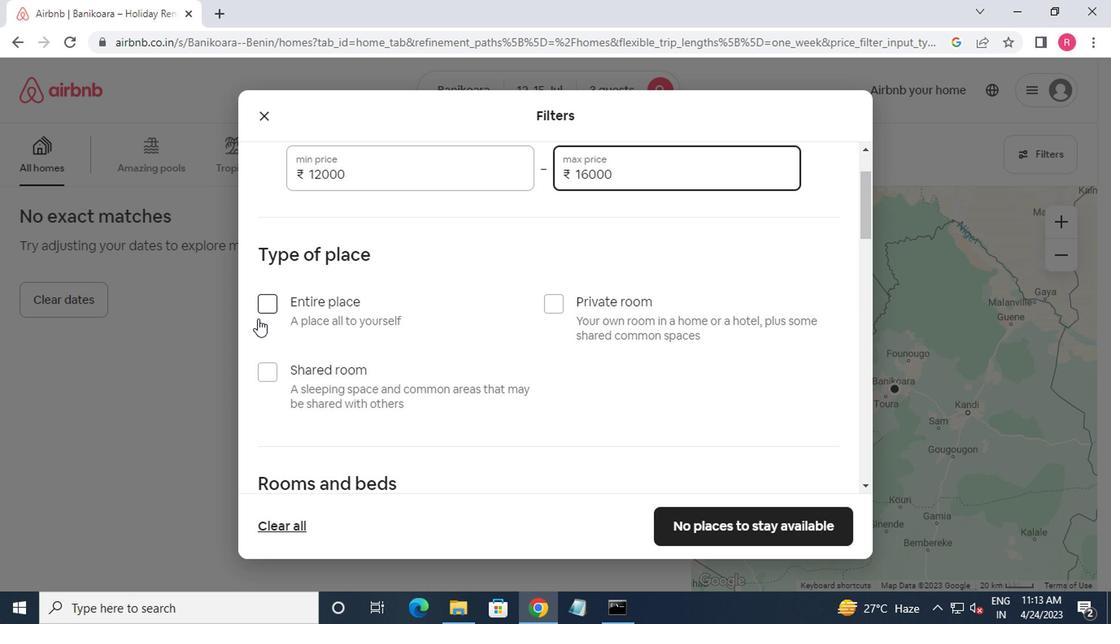 
Action: Mouse pressed left at (255, 290)
Screenshot: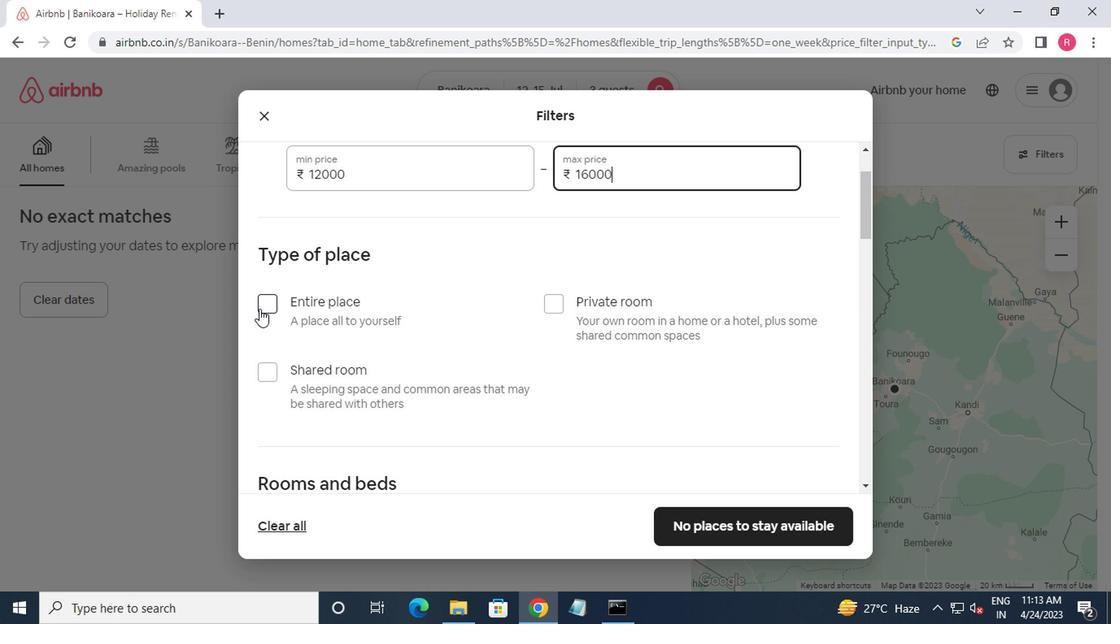 
Action: Mouse moved to (385, 332)
Screenshot: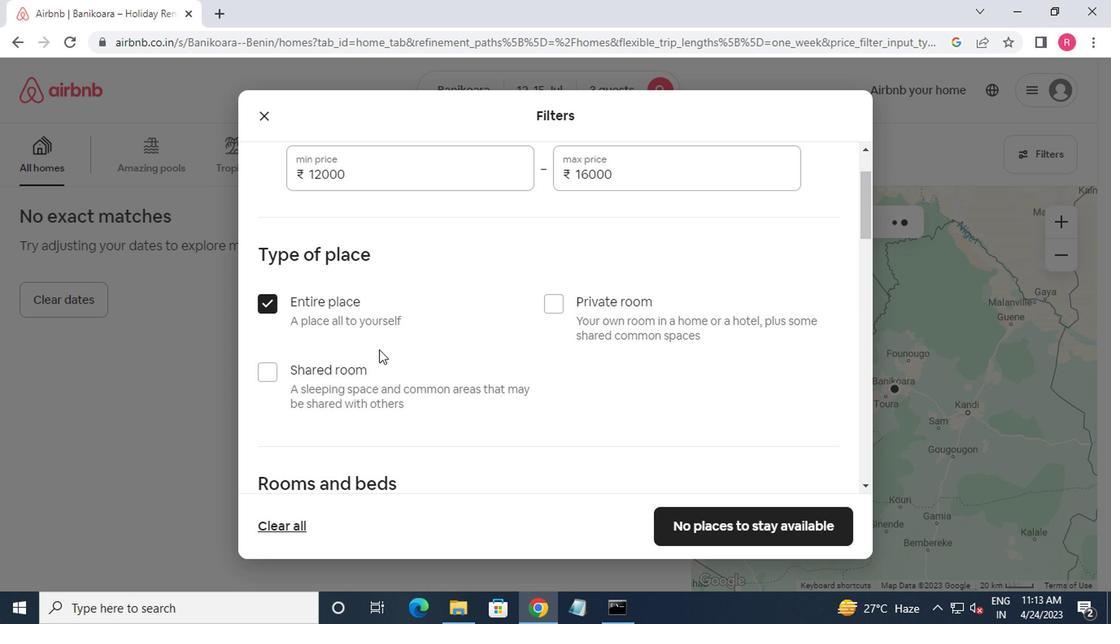 
Action: Mouse scrolled (385, 331) with delta (0, 0)
Screenshot: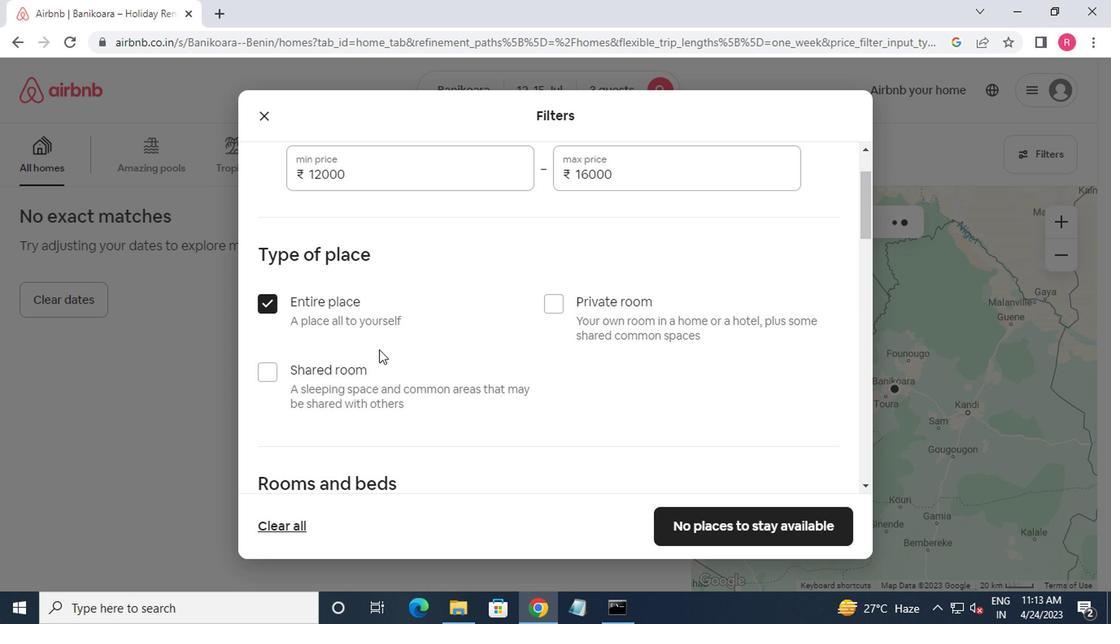 
Action: Mouse scrolled (385, 331) with delta (0, 0)
Screenshot: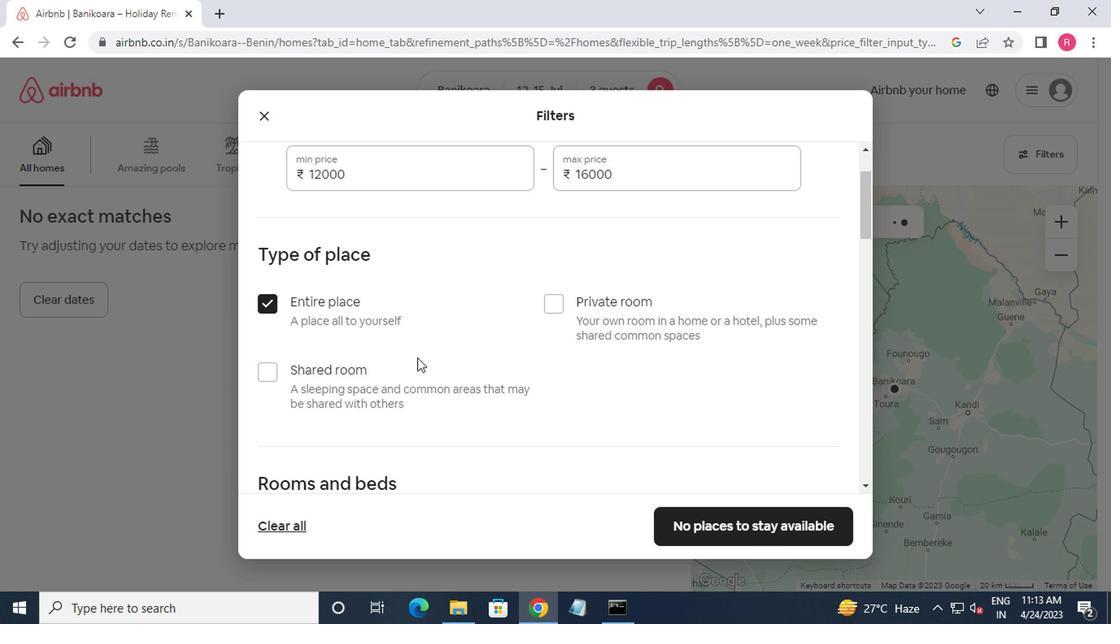 
Action: Mouse moved to (359, 360)
Screenshot: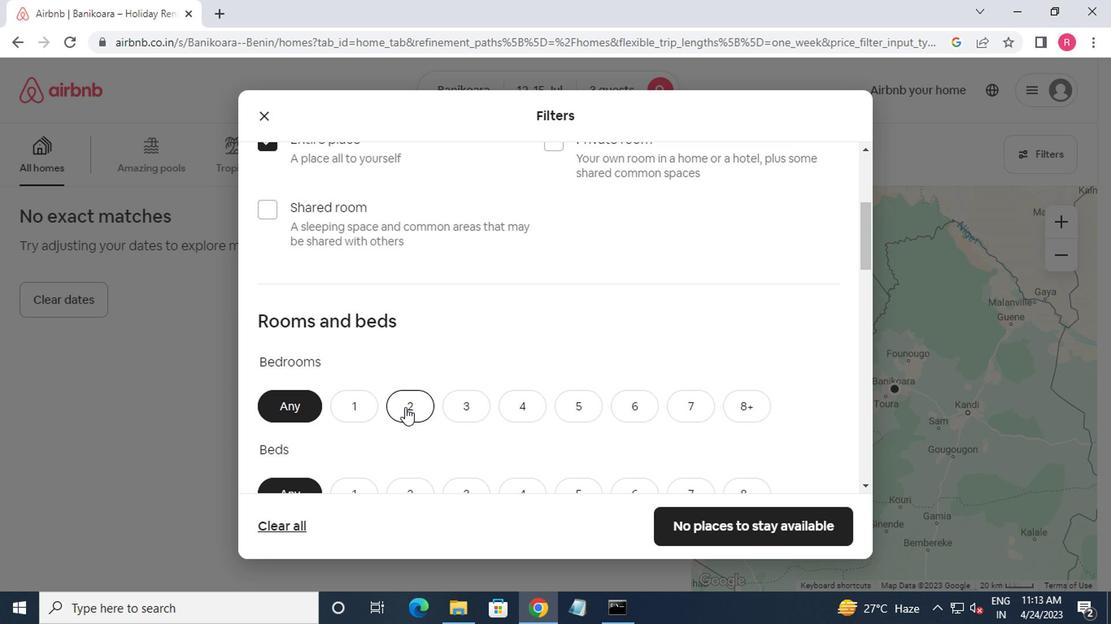 
Action: Mouse pressed left at (359, 360)
Screenshot: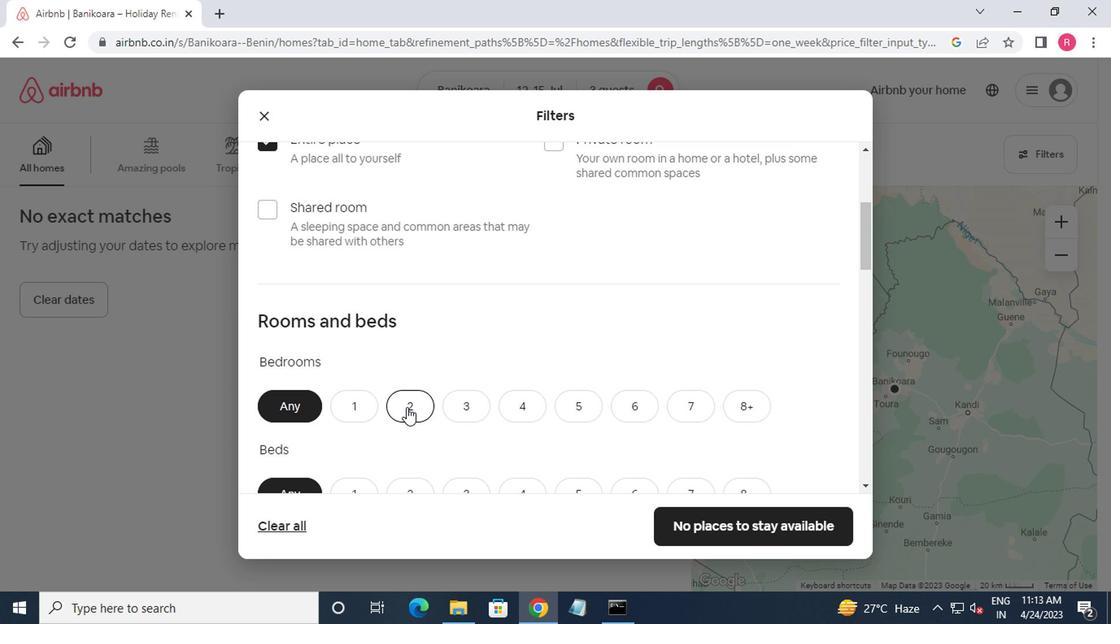 
Action: Mouse moved to (363, 358)
Screenshot: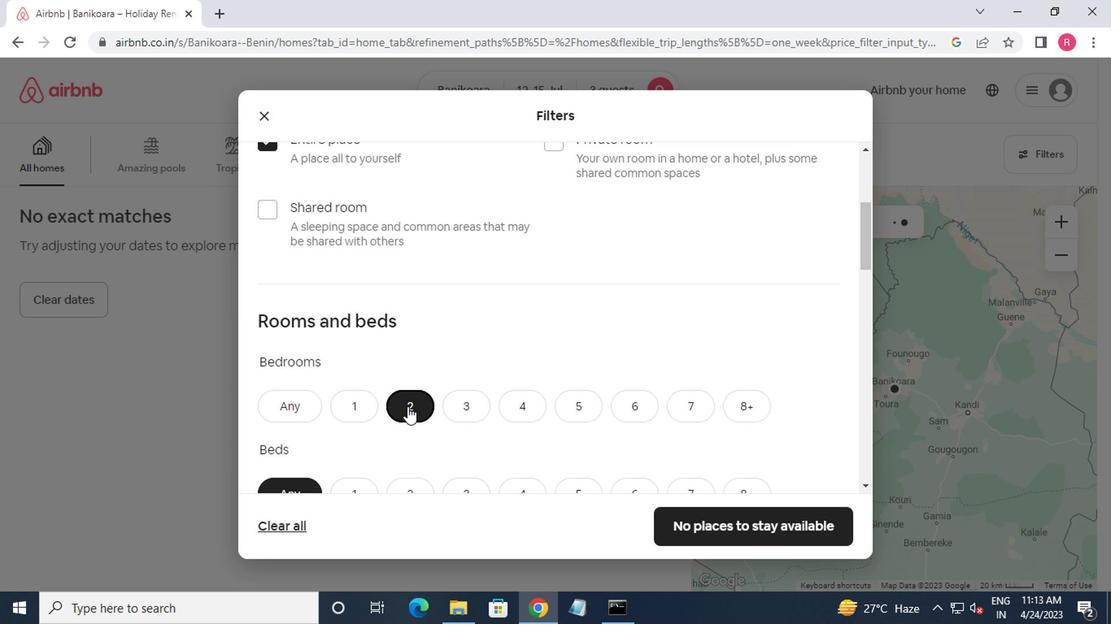 
Action: Mouse scrolled (363, 358) with delta (0, 0)
Screenshot: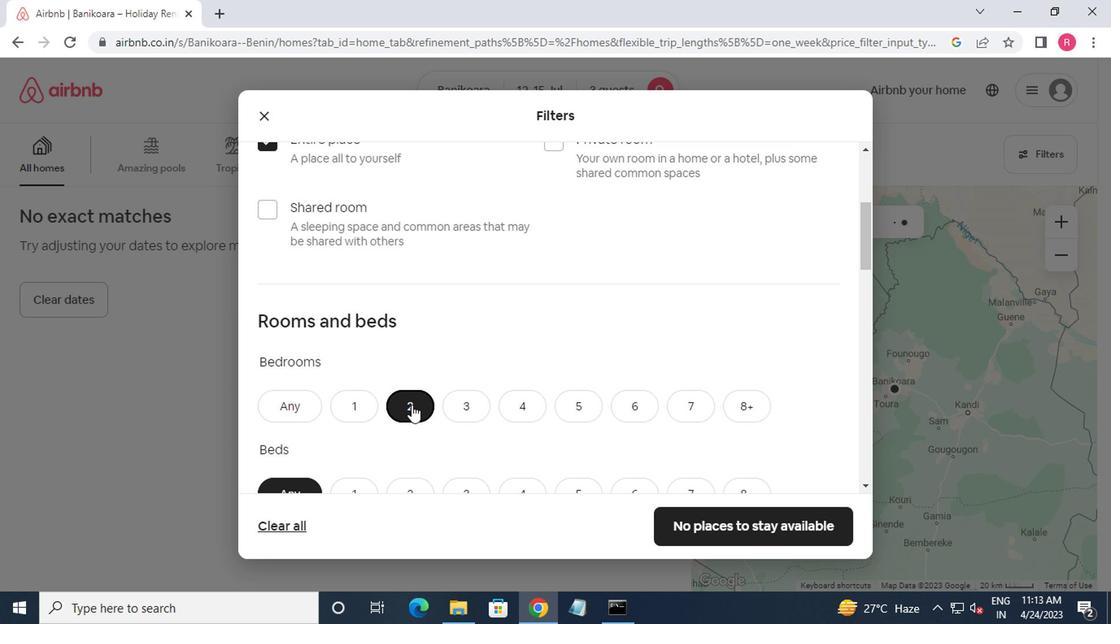 
Action: Mouse moved to (403, 365)
Screenshot: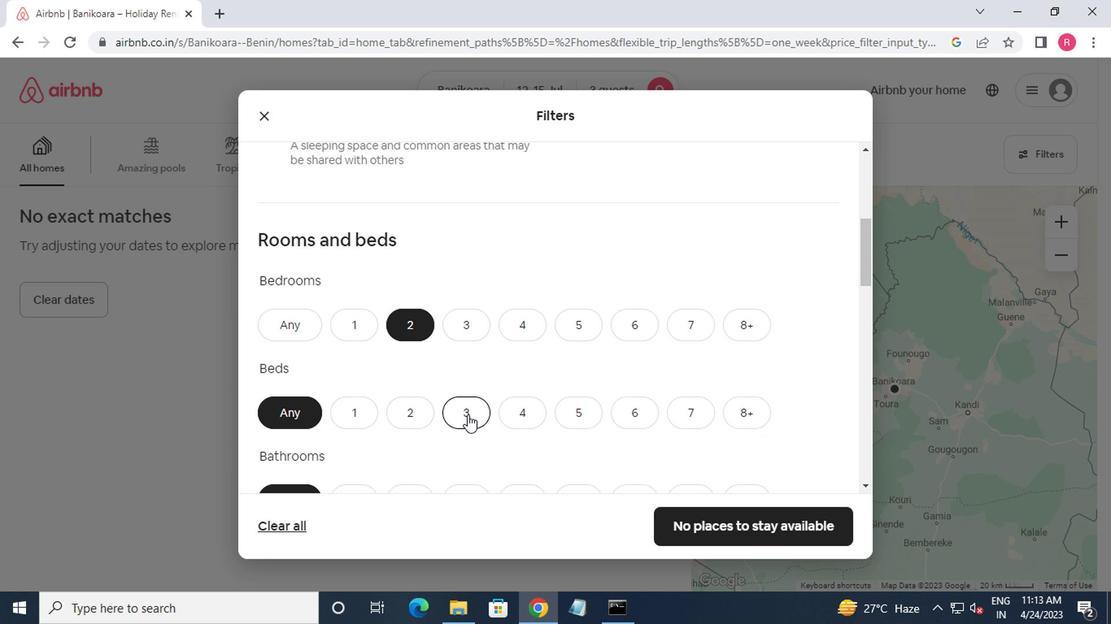
Action: Mouse pressed left at (403, 365)
Screenshot: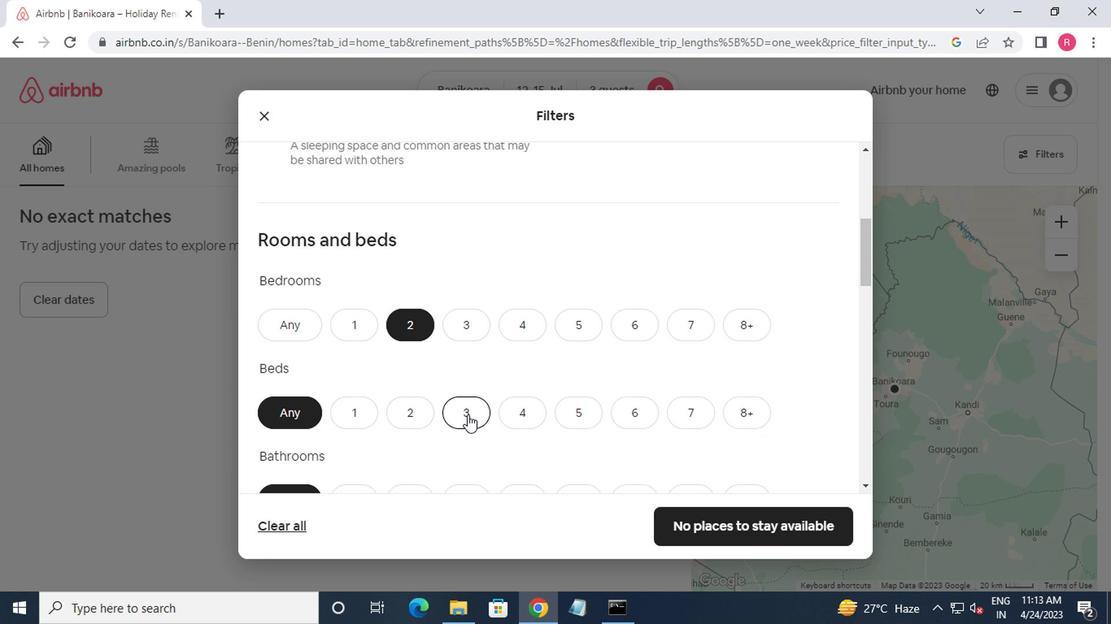 
Action: Mouse moved to (403, 365)
Screenshot: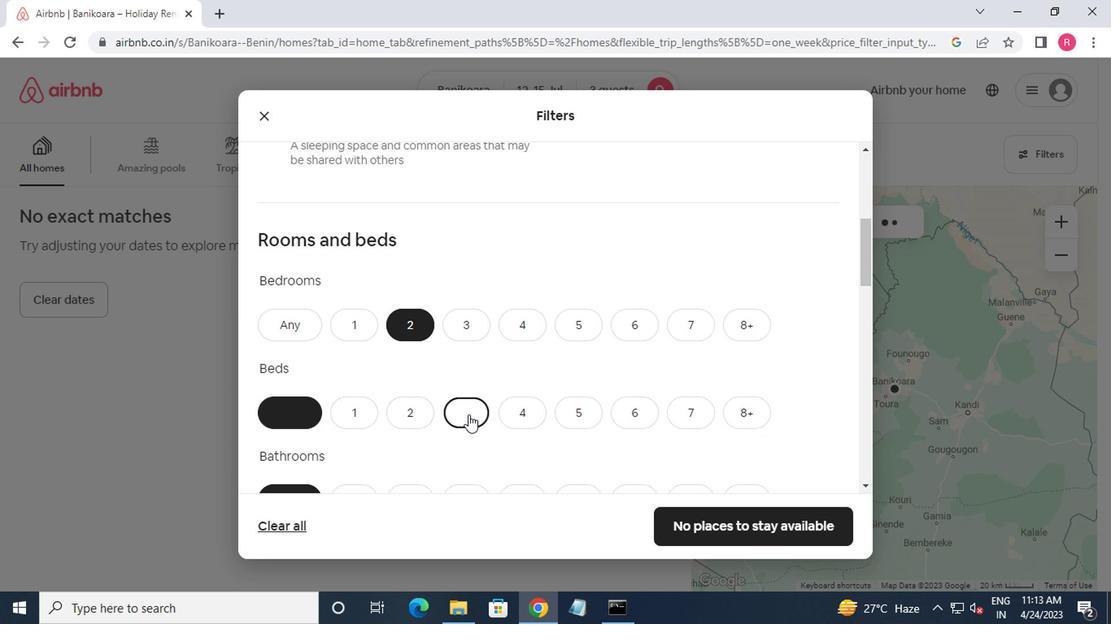 
Action: Mouse scrolled (403, 364) with delta (0, 0)
Screenshot: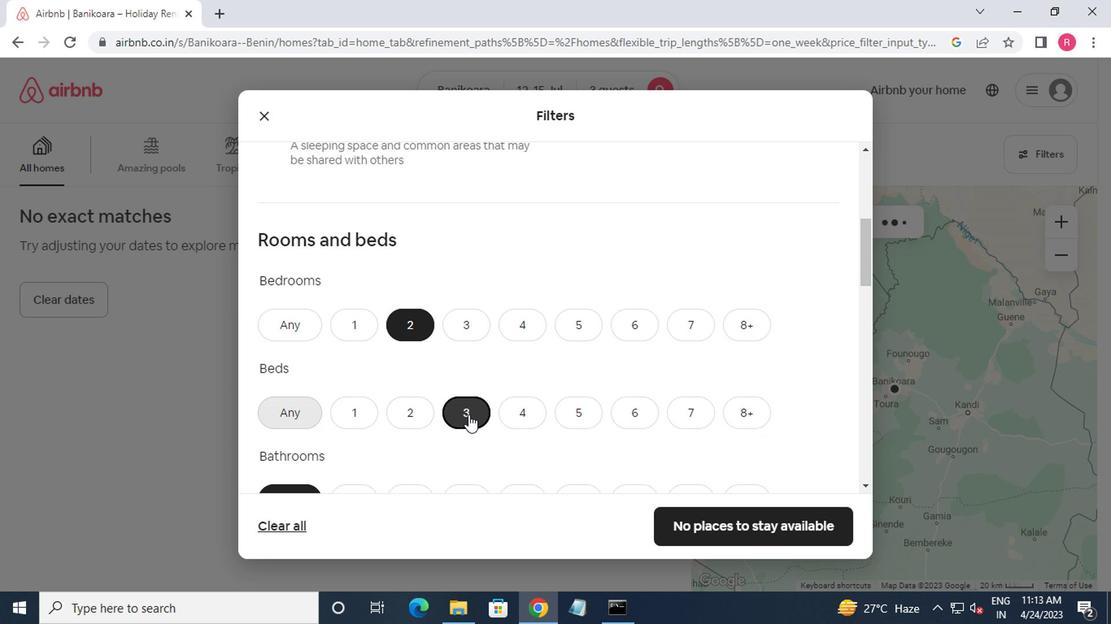 
Action: Mouse moved to (325, 360)
Screenshot: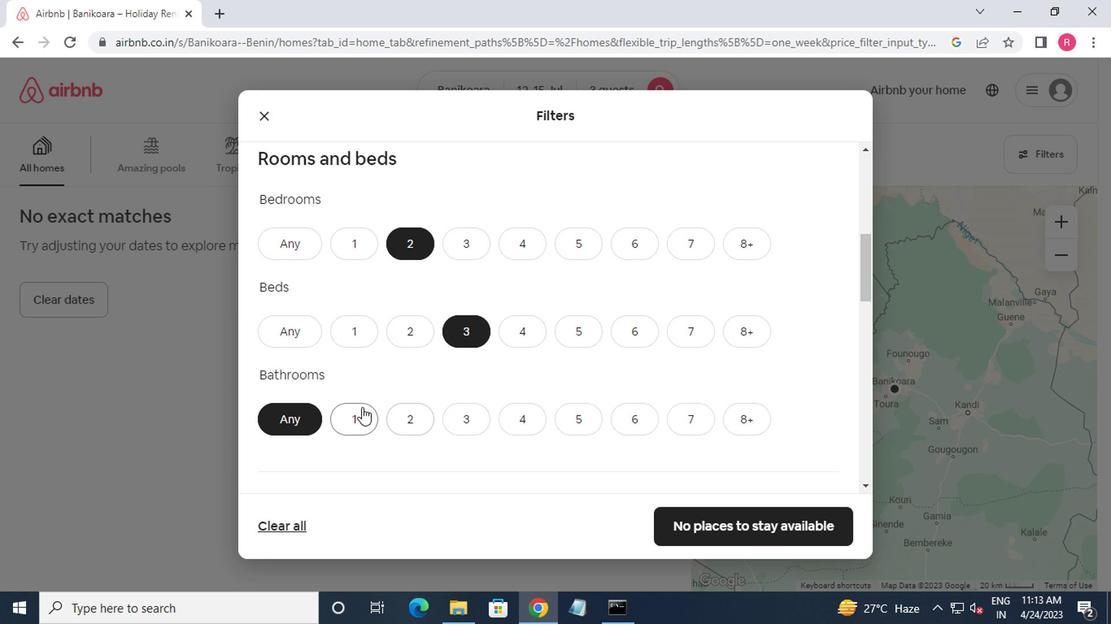 
Action: Mouse pressed left at (325, 360)
Screenshot: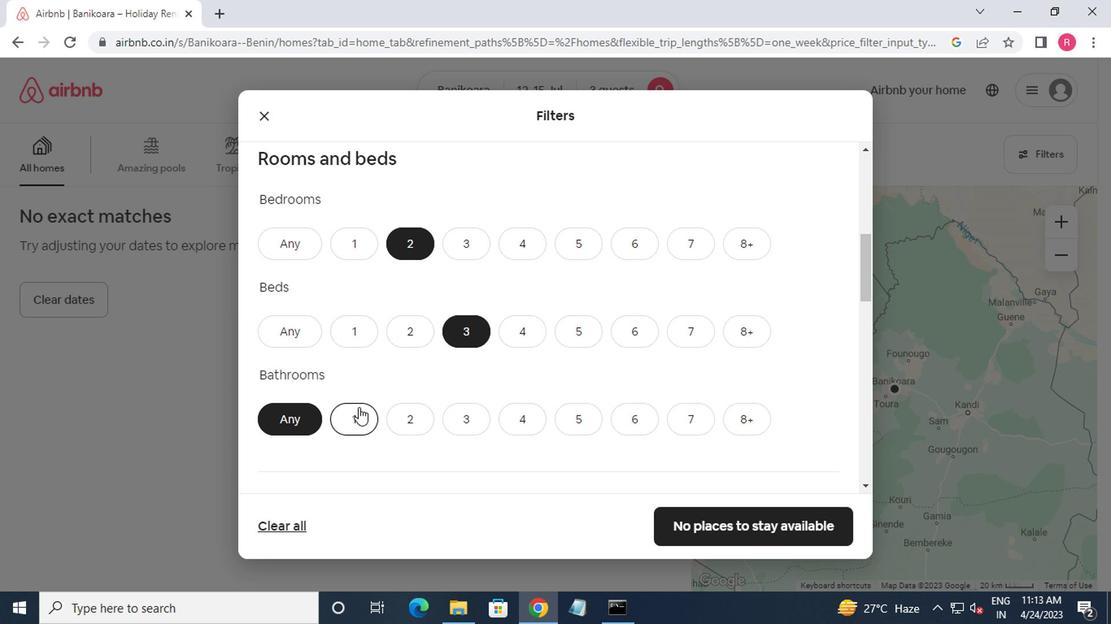
Action: Mouse moved to (325, 361)
Screenshot: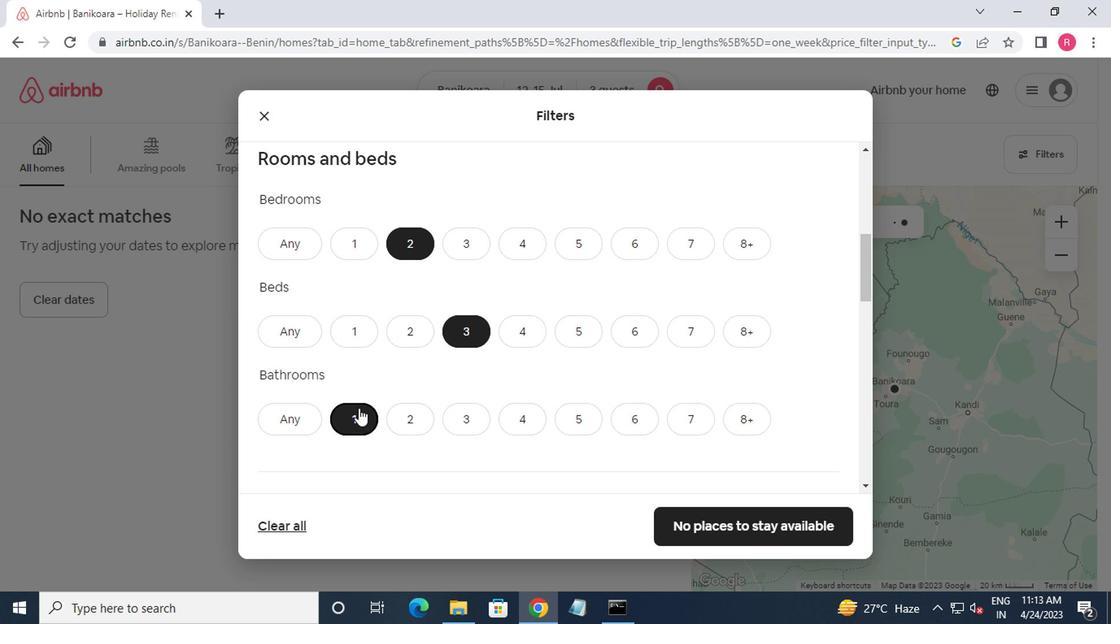 
Action: Mouse scrolled (325, 360) with delta (0, 0)
Screenshot: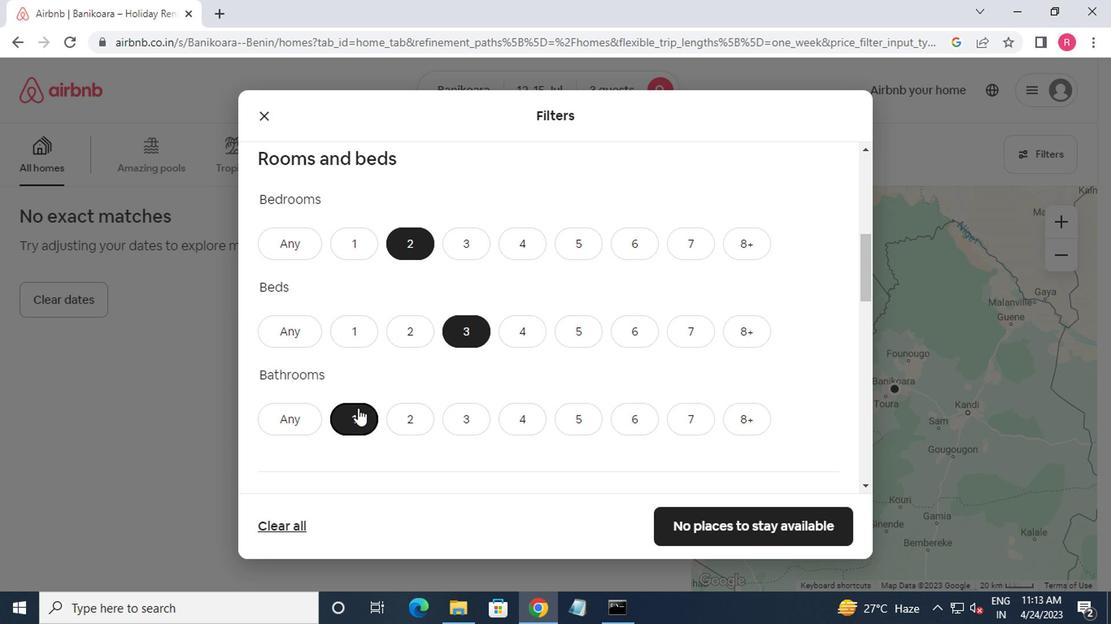 
Action: Mouse moved to (324, 362)
Screenshot: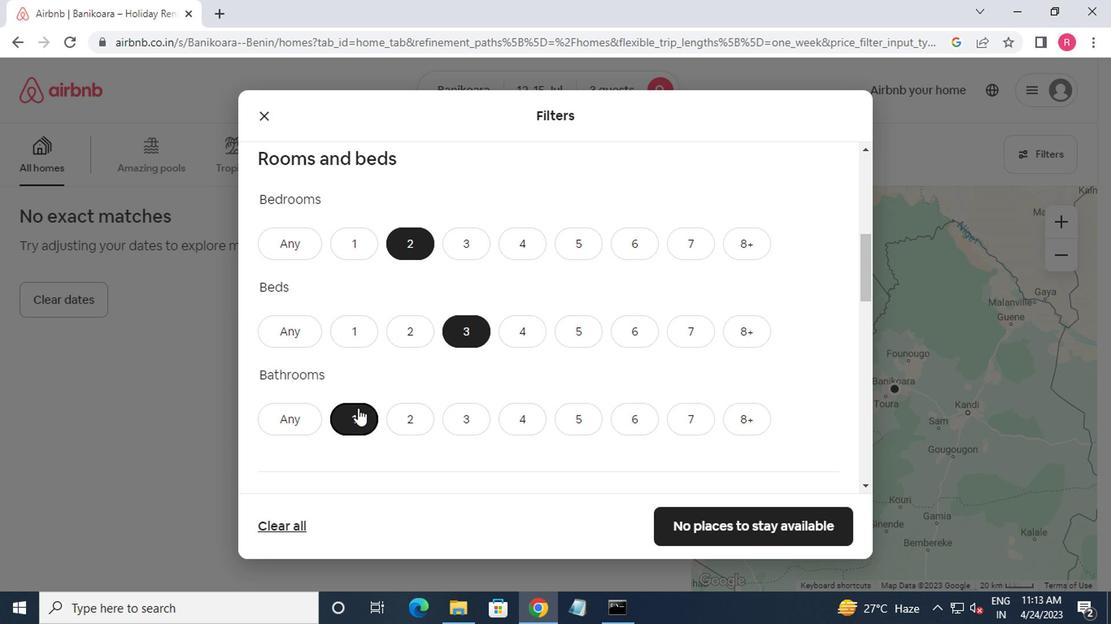 
Action: Mouse scrolled (324, 361) with delta (0, 0)
Screenshot: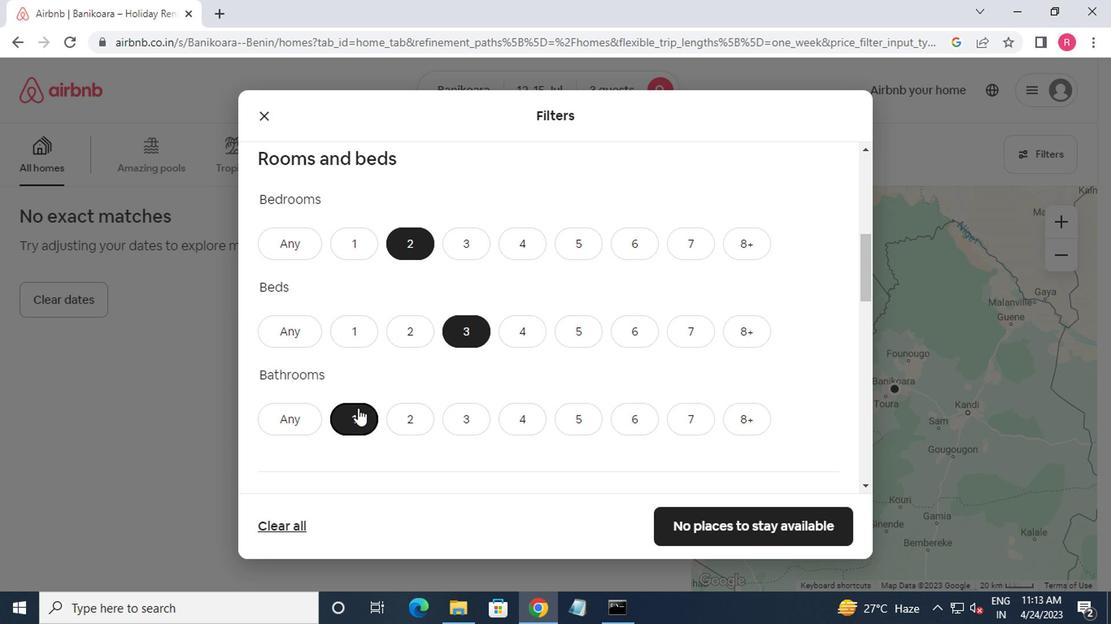 
Action: Mouse moved to (328, 362)
Screenshot: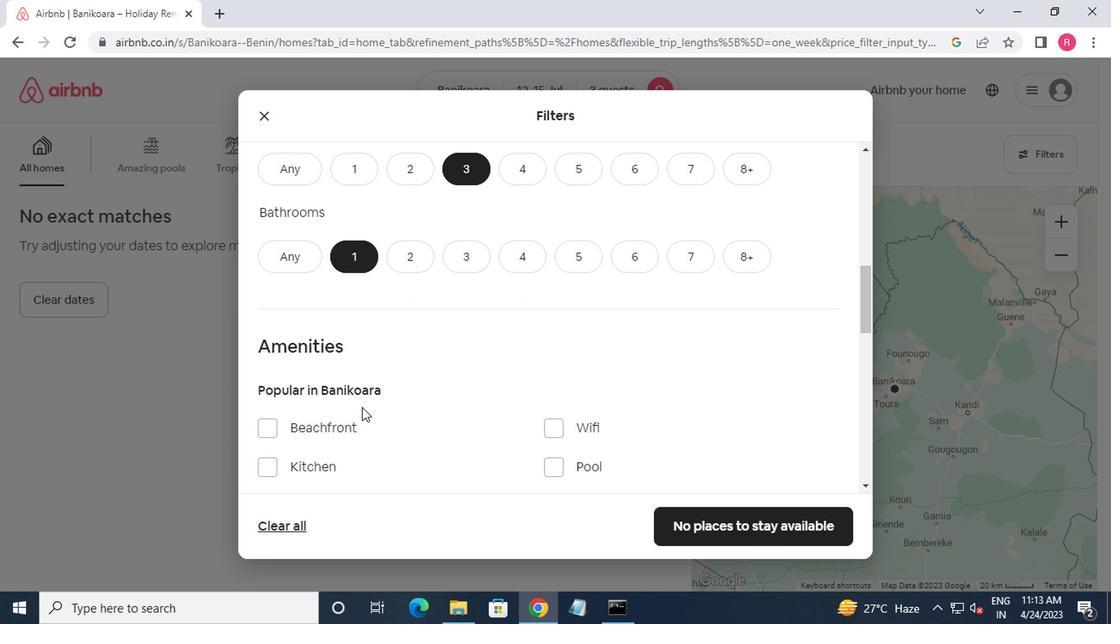 
Action: Mouse scrolled (328, 362) with delta (0, 0)
Screenshot: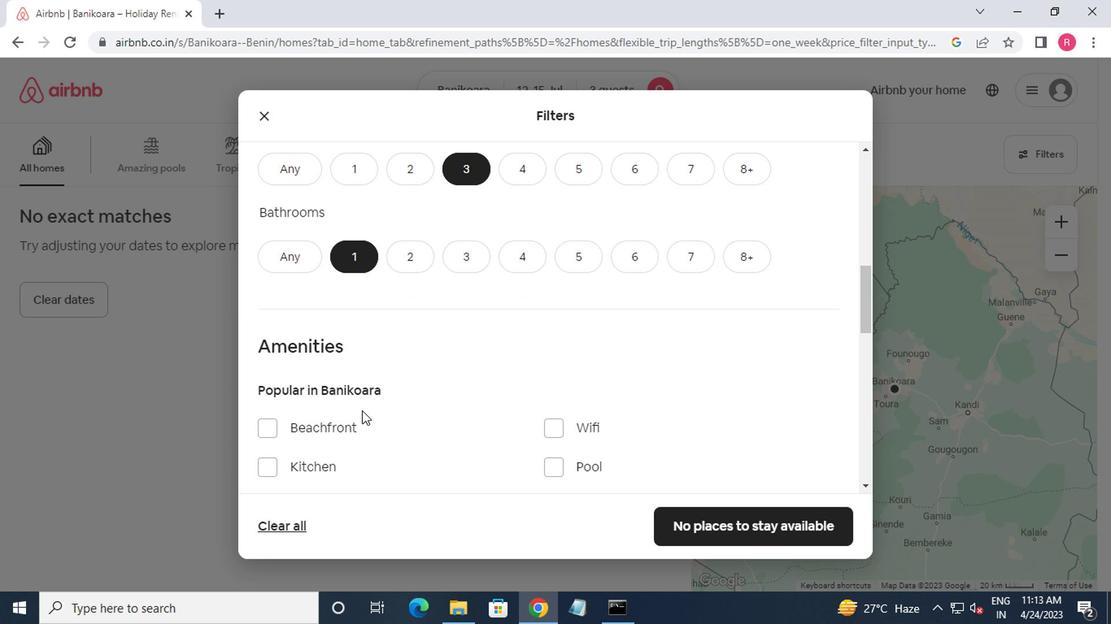 
Action: Mouse scrolled (328, 362) with delta (0, 0)
Screenshot: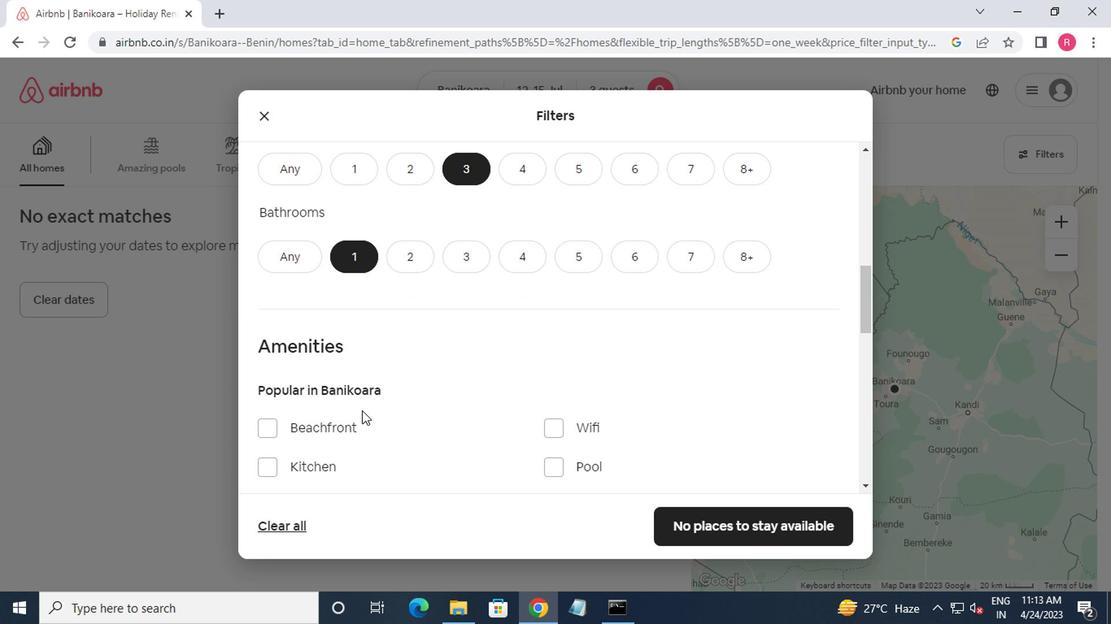 
Action: Mouse moved to (334, 362)
Screenshot: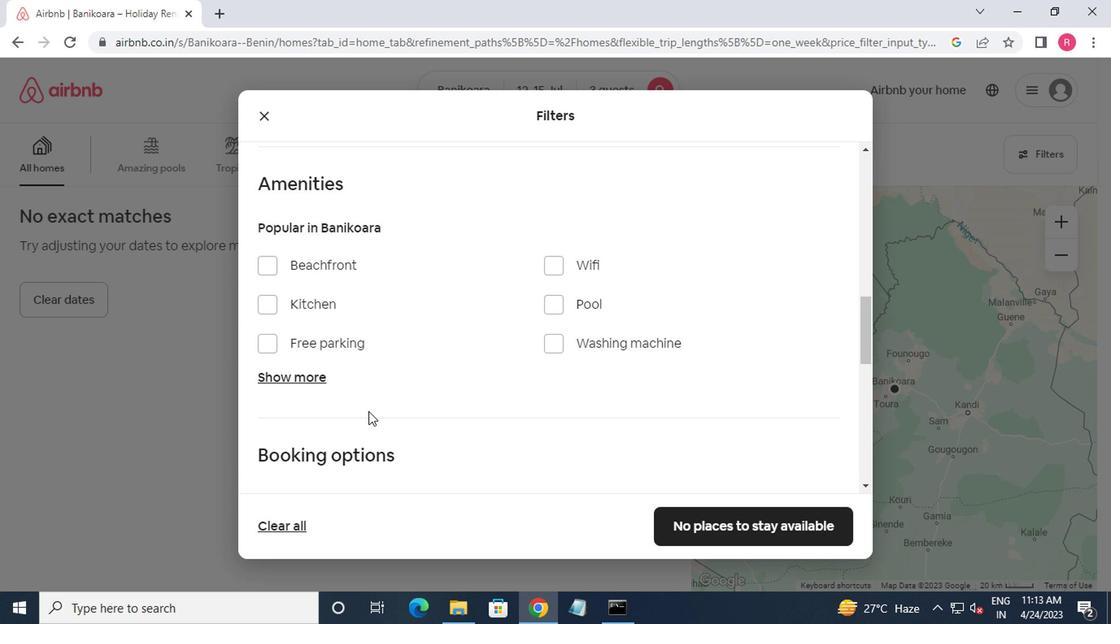 
Action: Mouse scrolled (334, 361) with delta (0, 0)
Screenshot: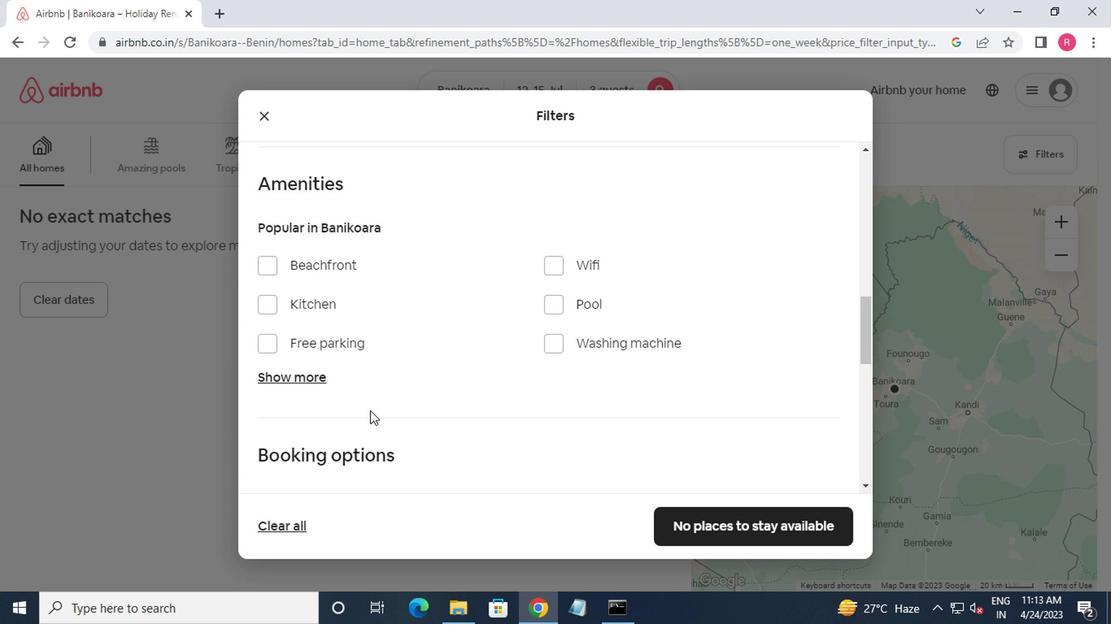 
Action: Mouse scrolled (334, 361) with delta (0, 0)
Screenshot: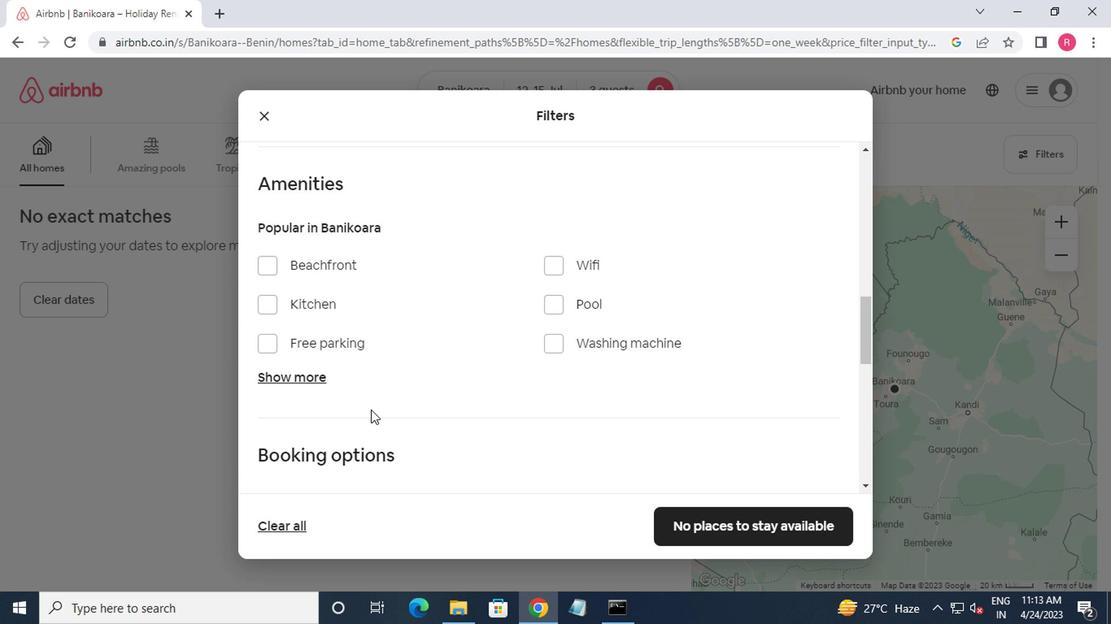 
Action: Mouse moved to (334, 362)
Screenshot: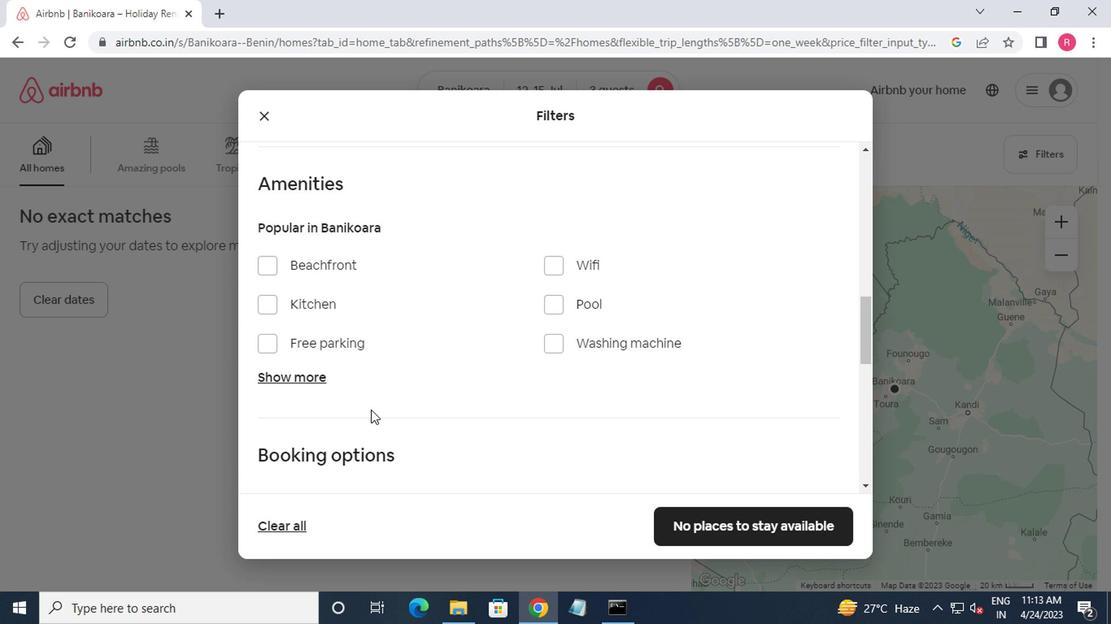 
Action: Mouse scrolled (334, 361) with delta (0, 0)
Screenshot: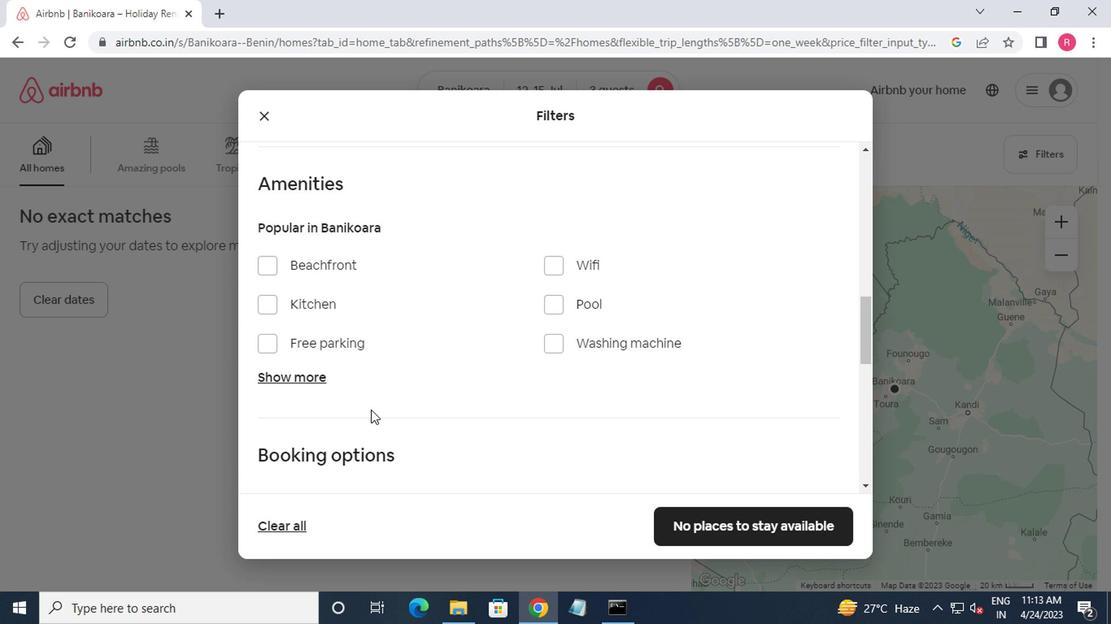 
Action: Mouse moved to (633, 304)
Screenshot: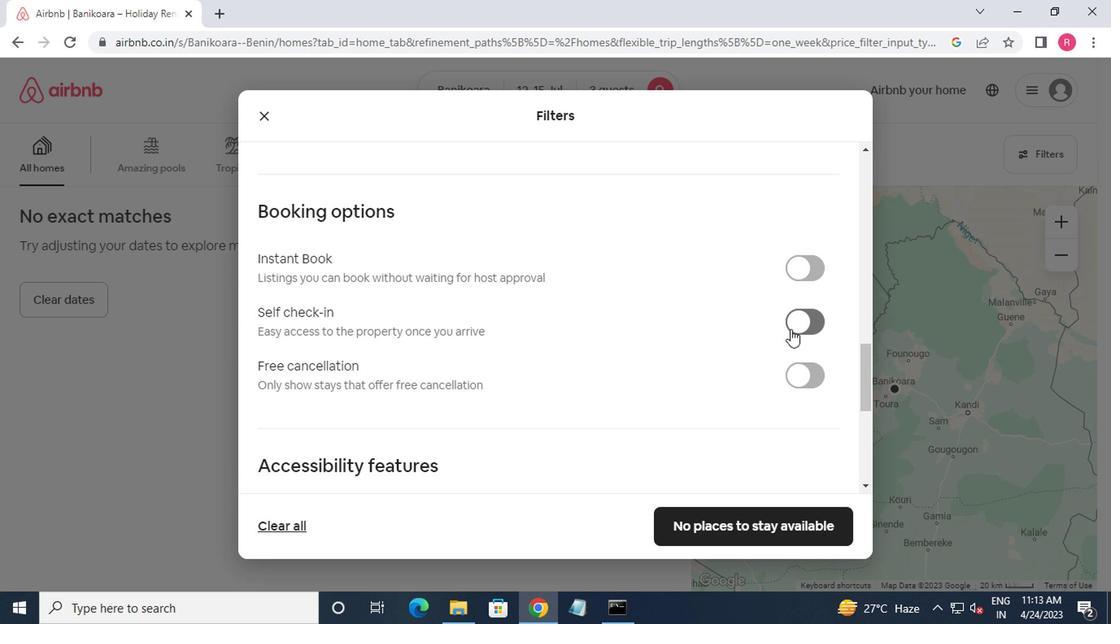 
Action: Mouse pressed left at (633, 304)
Screenshot: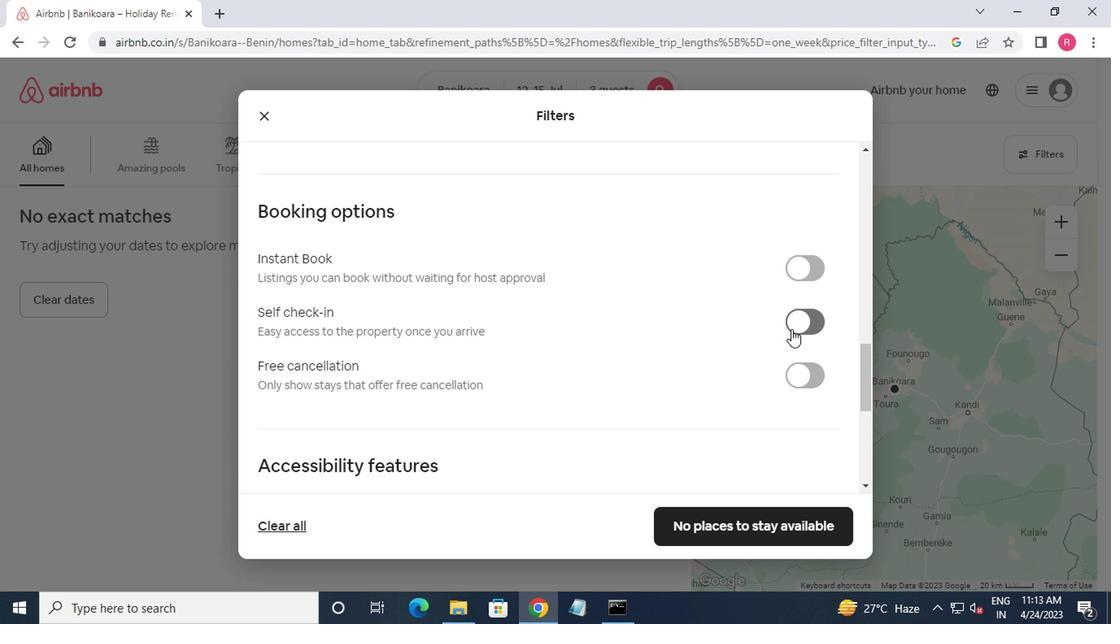 
Action: Mouse moved to (618, 313)
Screenshot: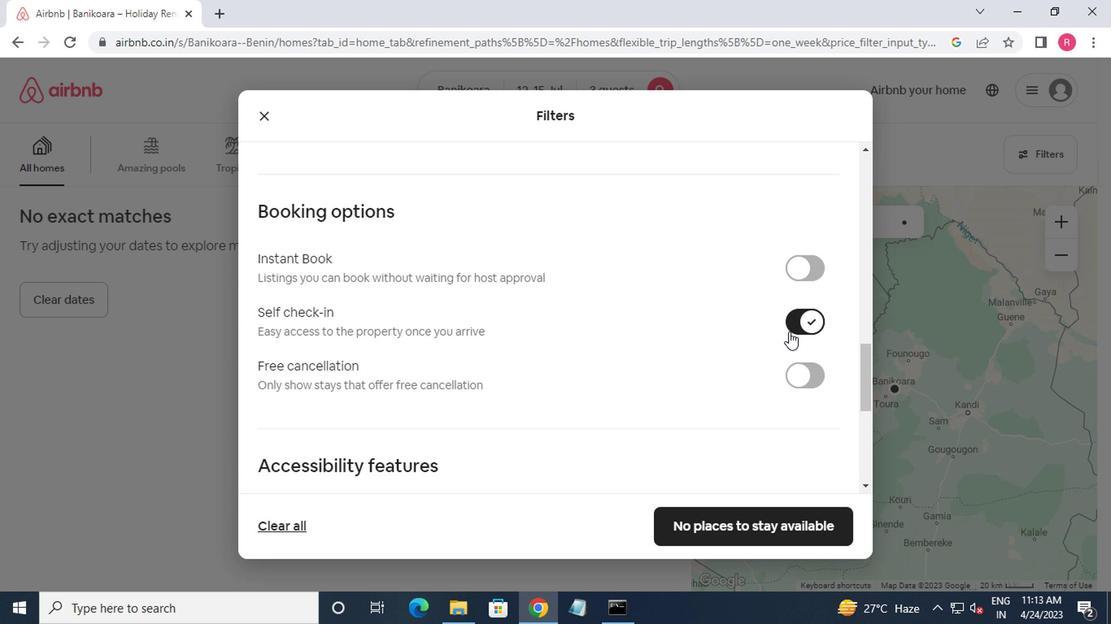 
Action: Mouse scrolled (618, 313) with delta (0, 0)
Screenshot: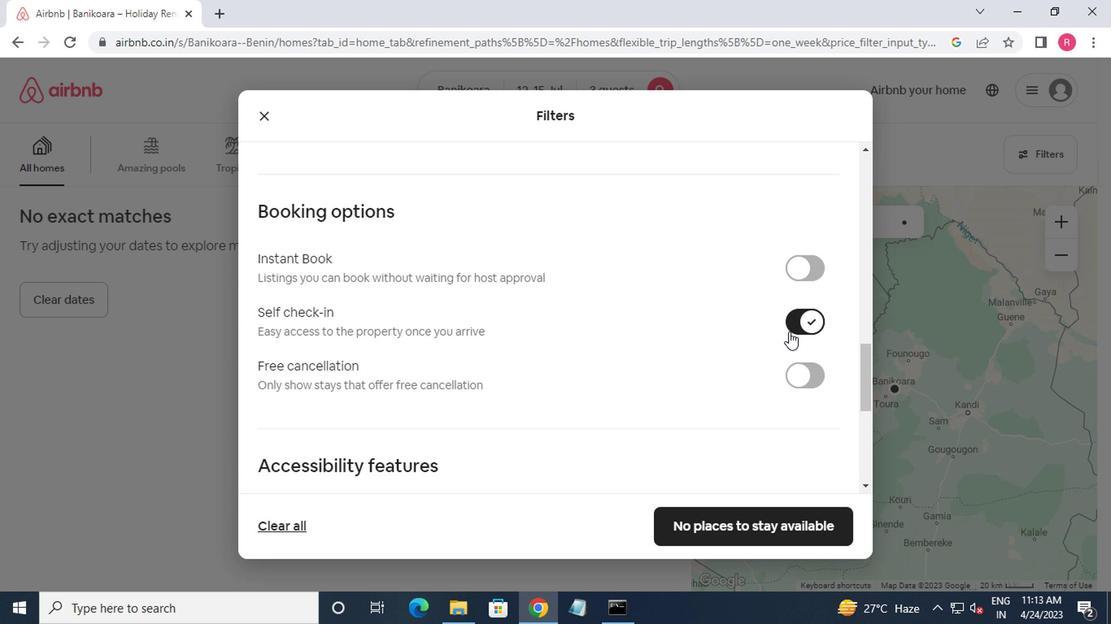 
Action: Mouse moved to (605, 318)
Screenshot: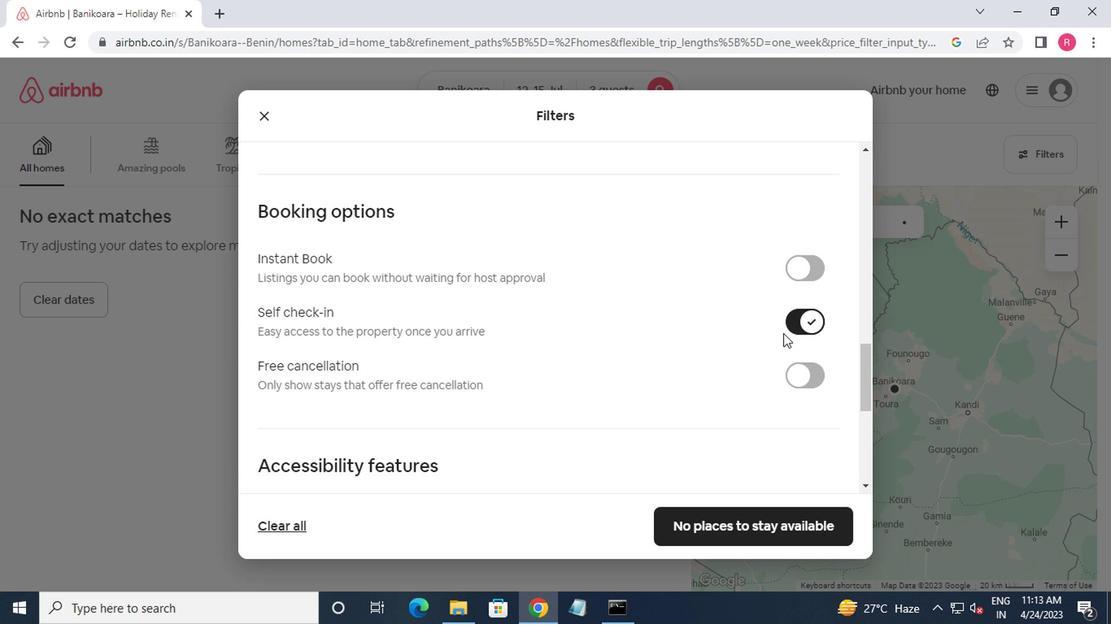 
Action: Mouse scrolled (605, 318) with delta (0, 0)
Screenshot: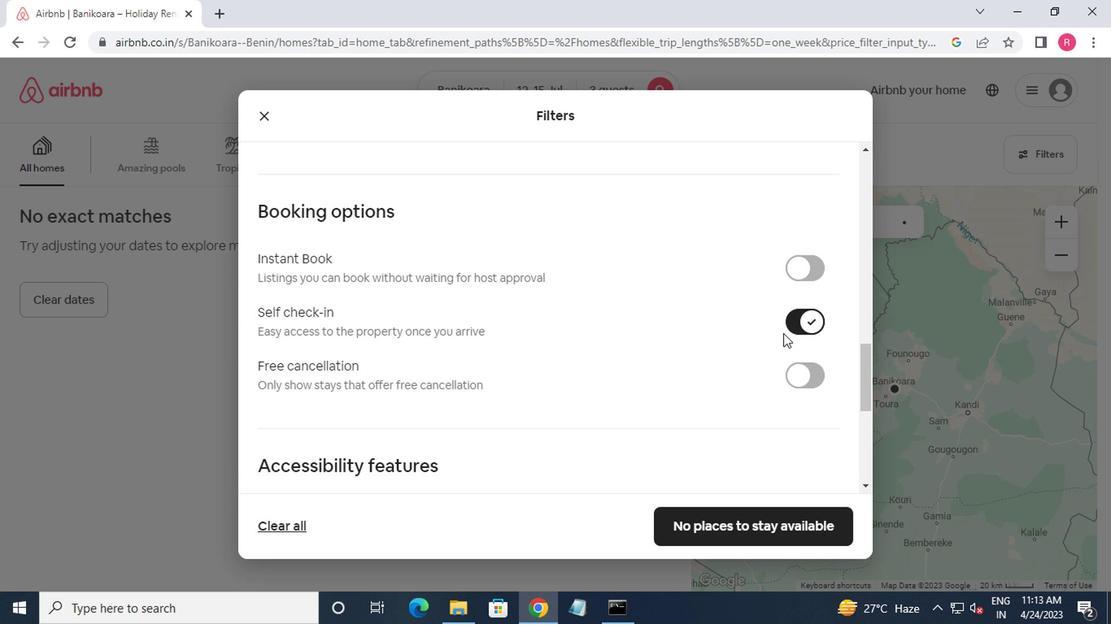 
Action: Mouse moved to (597, 321)
Screenshot: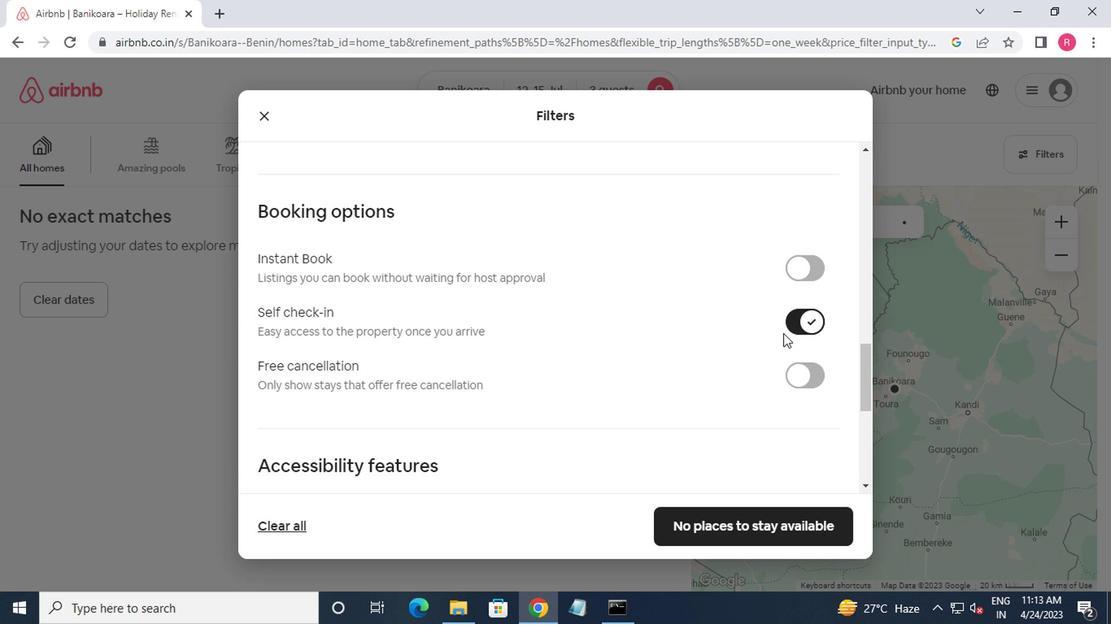 
Action: Mouse scrolled (597, 321) with delta (0, 0)
Screenshot: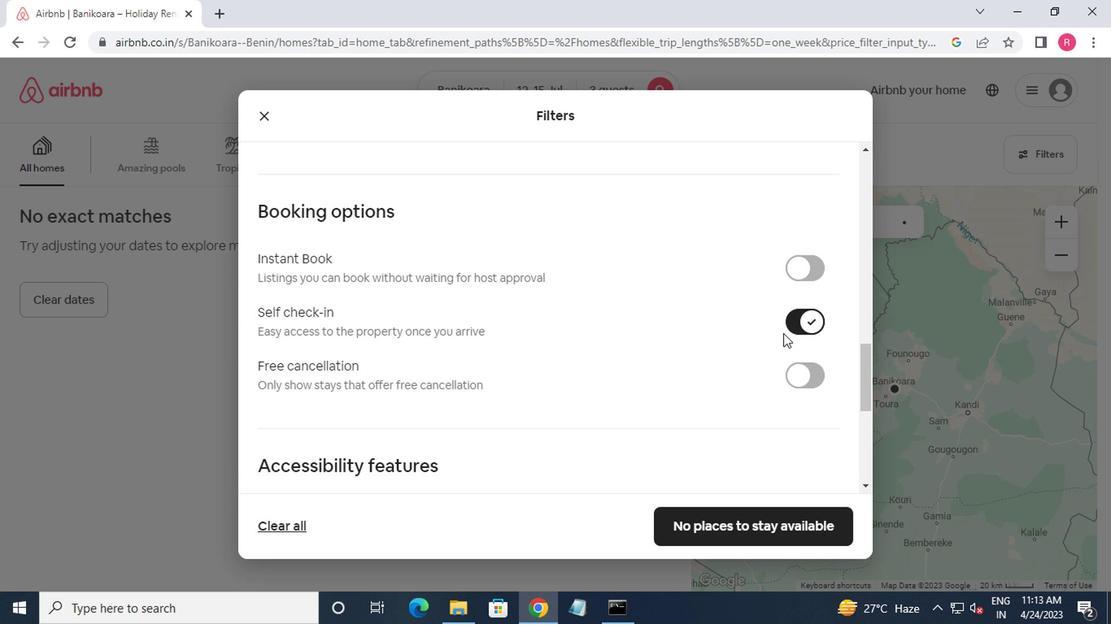 
Action: Mouse moved to (589, 322)
Screenshot: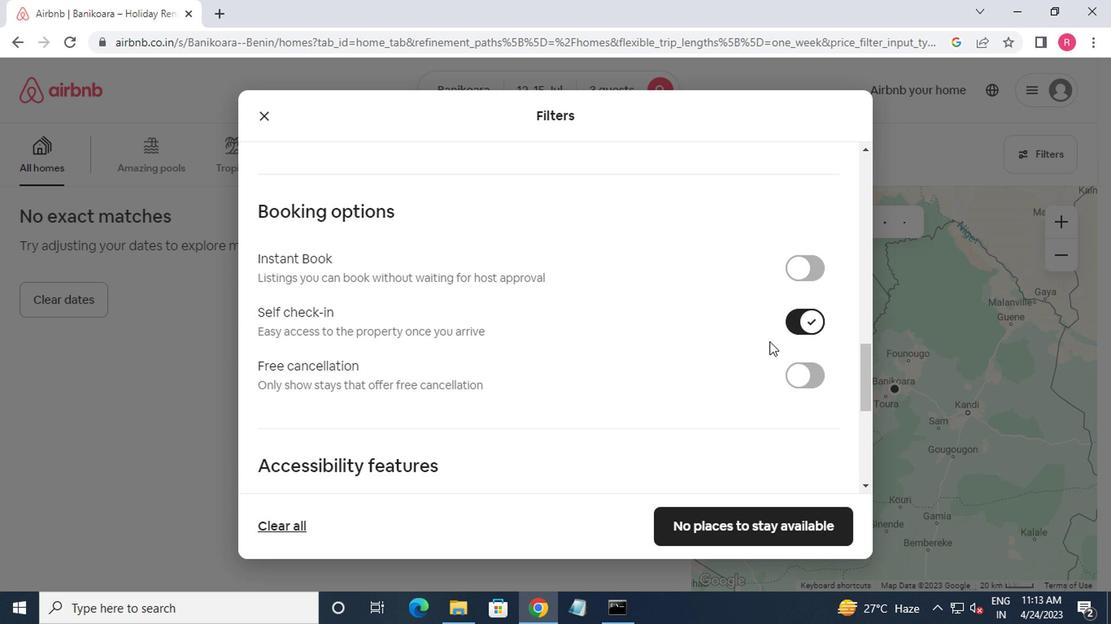 
Action: Mouse scrolled (589, 321) with delta (0, 0)
Screenshot: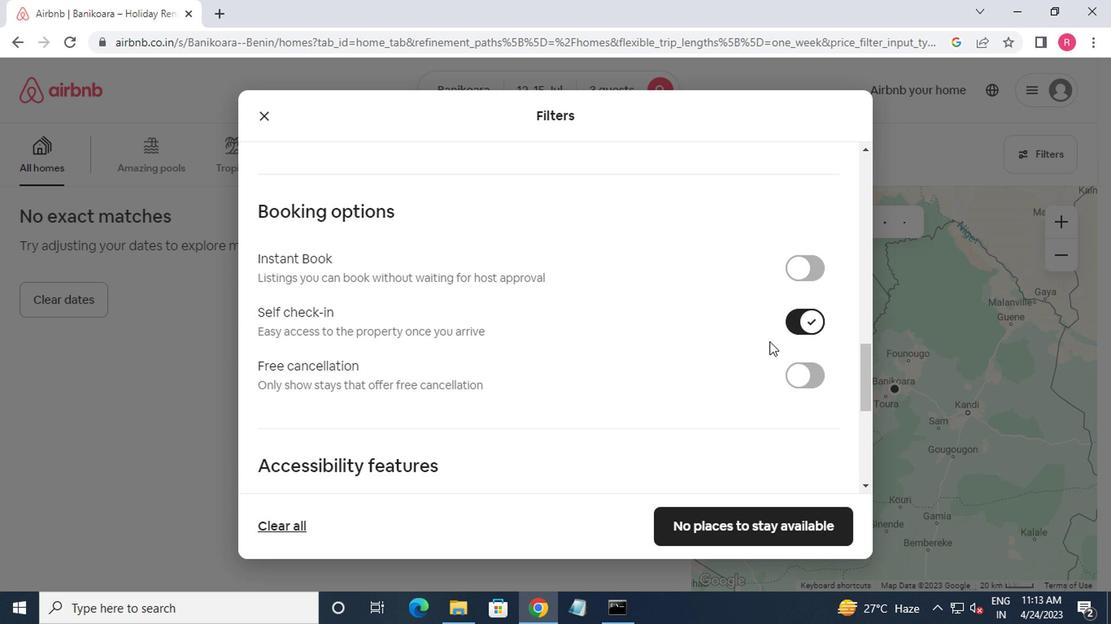 
Action: Mouse moved to (574, 323)
Screenshot: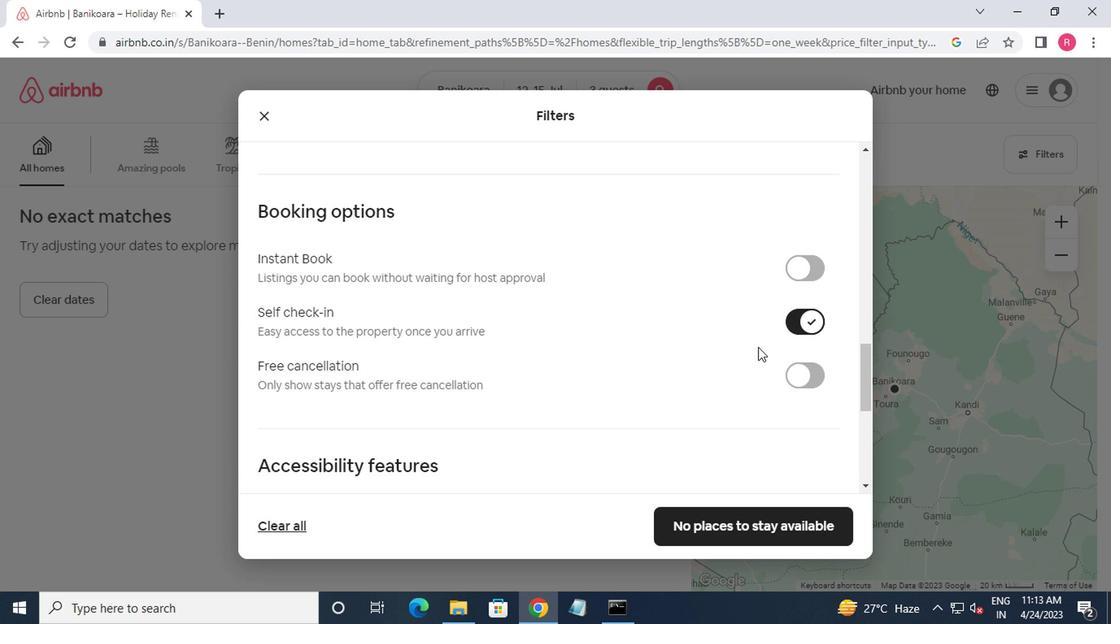 
Action: Mouse scrolled (574, 322) with delta (0, 0)
Screenshot: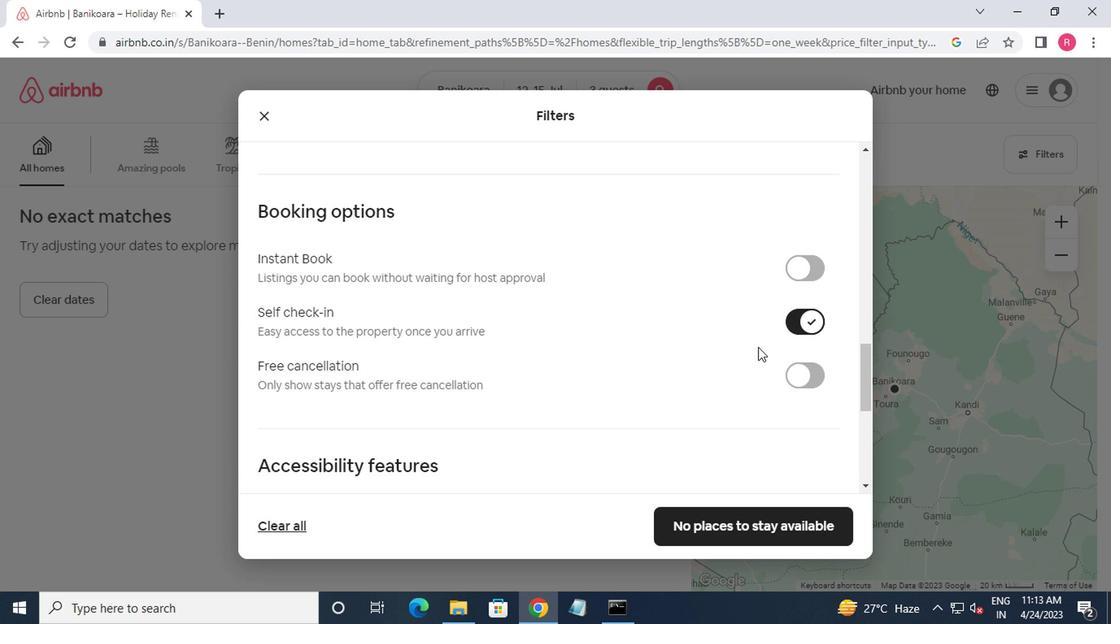 
Action: Mouse moved to (426, 335)
Screenshot: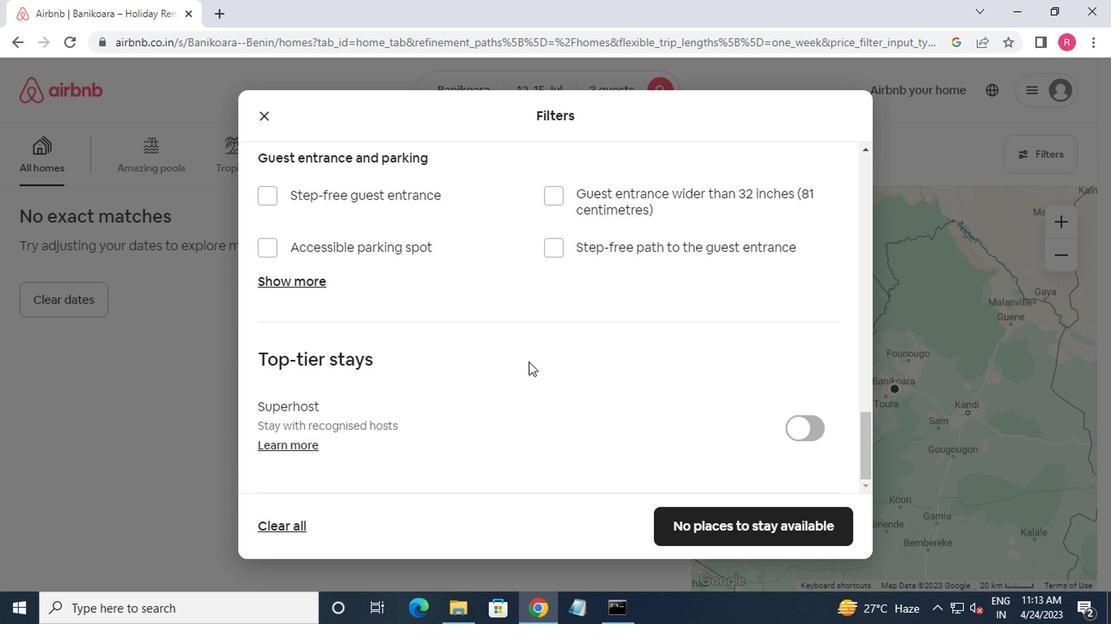 
Action: Mouse scrolled (426, 335) with delta (0, 0)
Screenshot: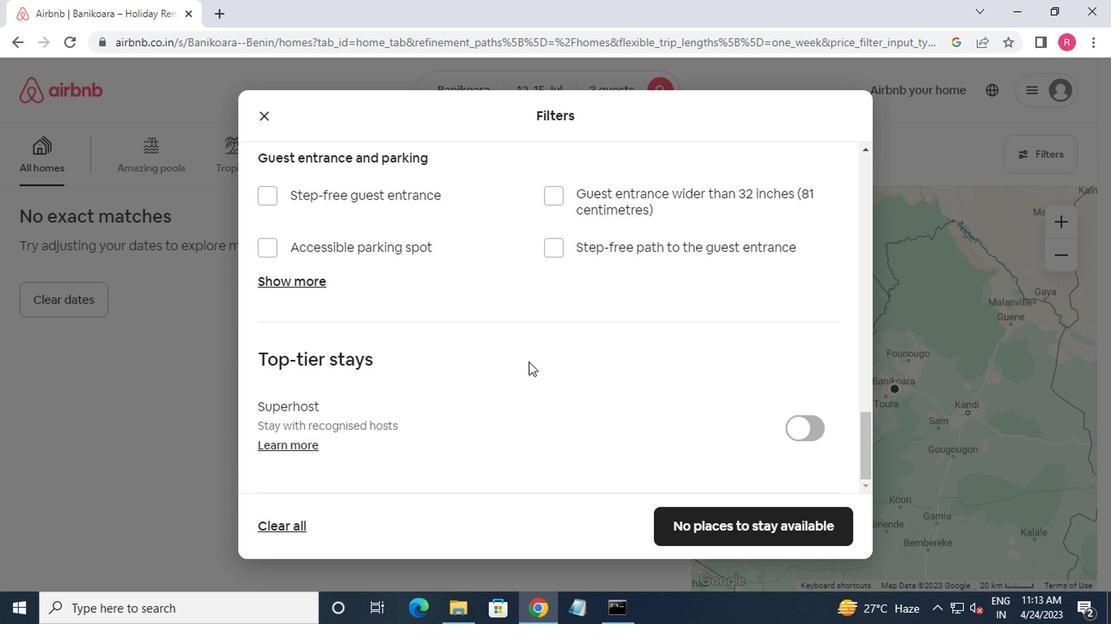 
Action: Mouse moved to (425, 336)
Screenshot: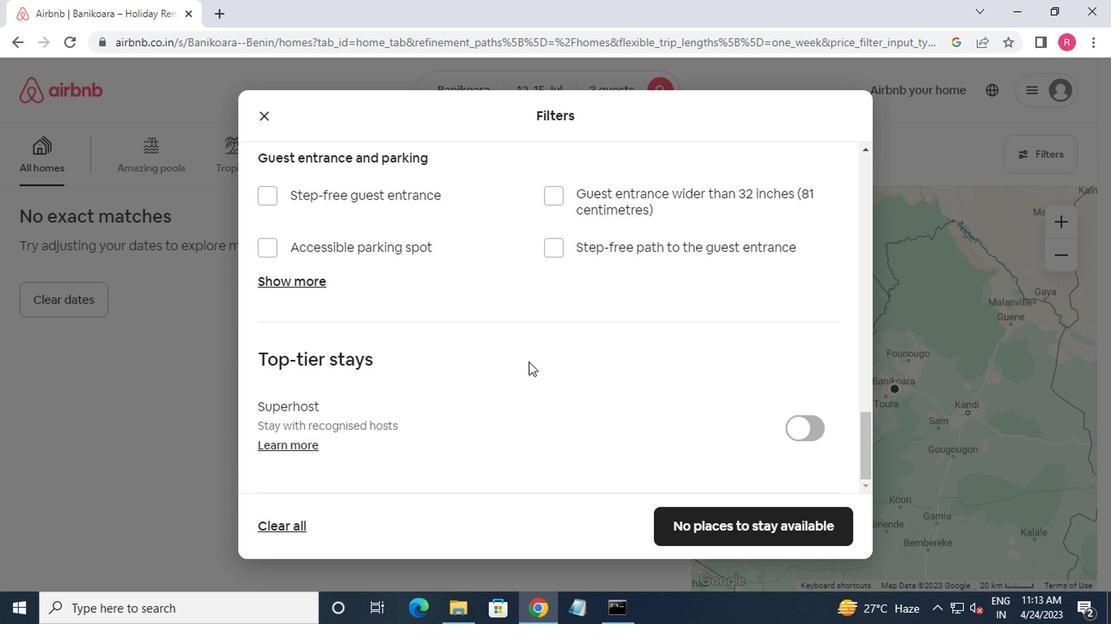 
Action: Mouse scrolled (425, 335) with delta (0, 0)
Screenshot: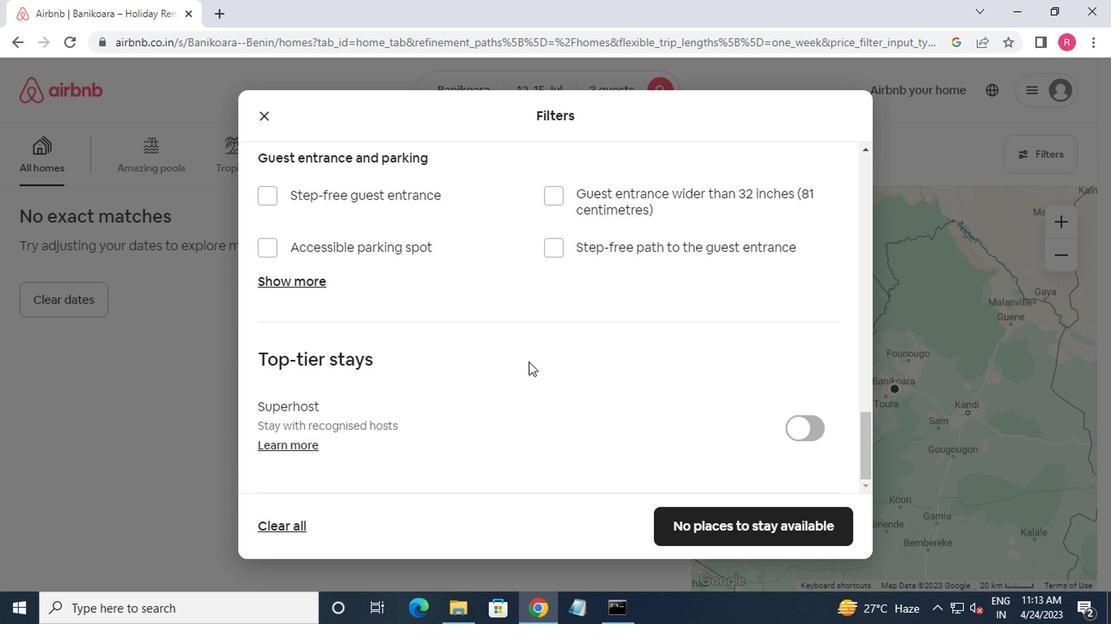 
Action: Mouse moved to (424, 336)
Screenshot: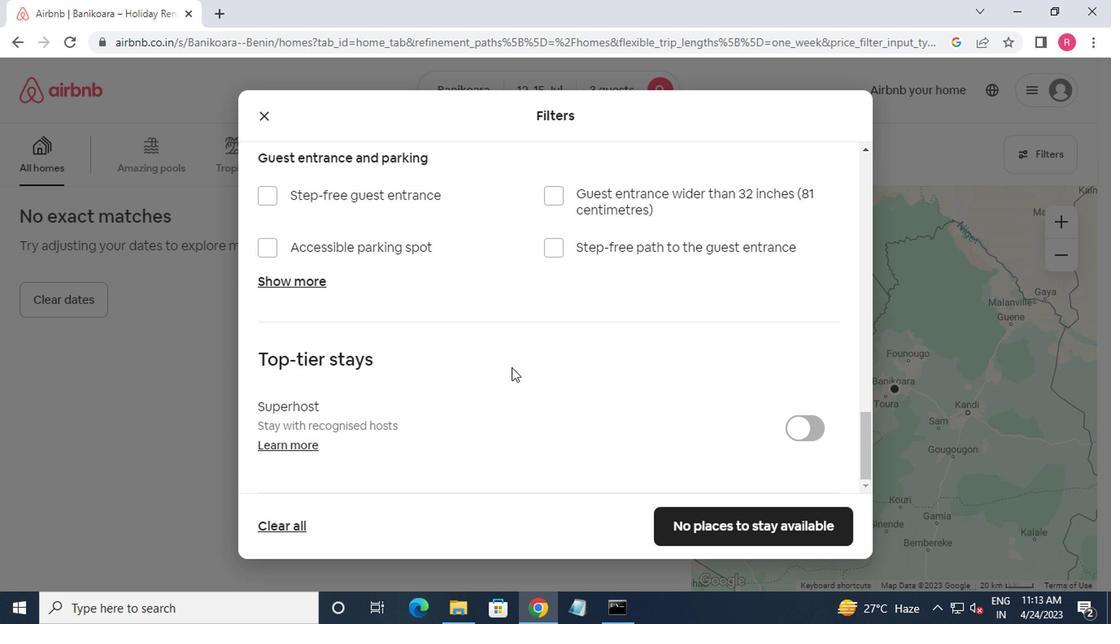 
Action: Mouse scrolled (424, 336) with delta (0, 0)
Screenshot: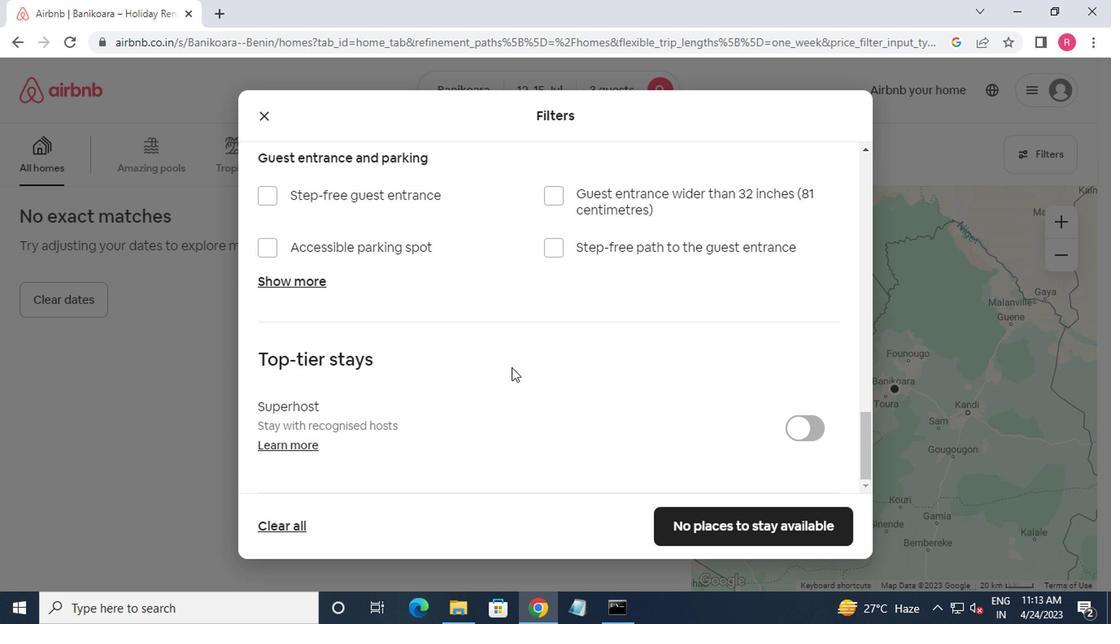 
Action: Mouse scrolled (424, 336) with delta (0, 0)
Screenshot: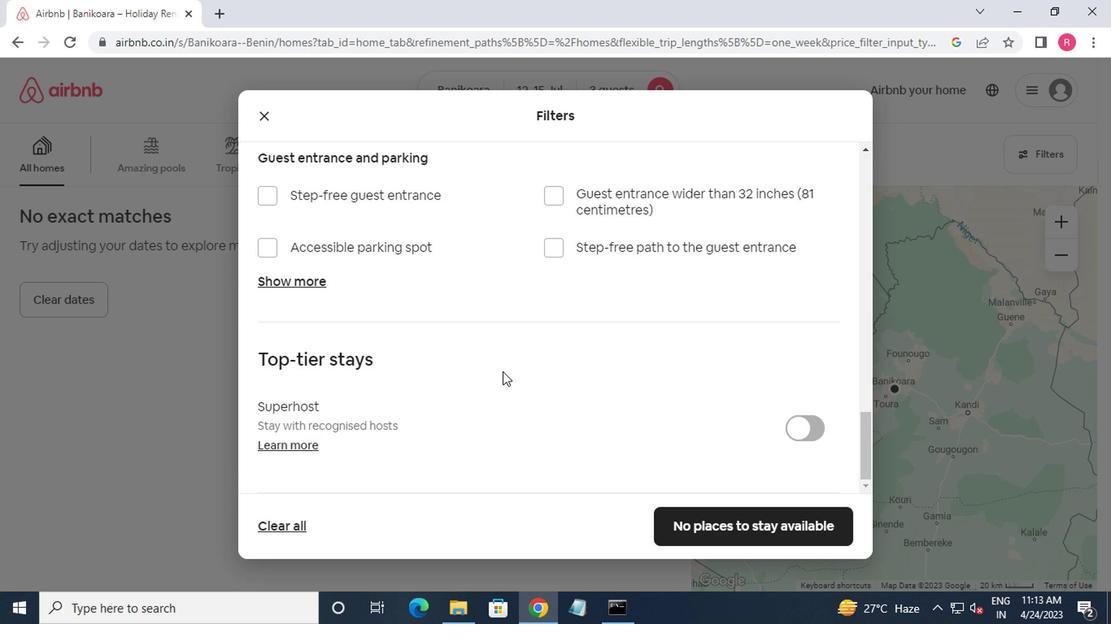 
Action: Mouse moved to (552, 444)
Screenshot: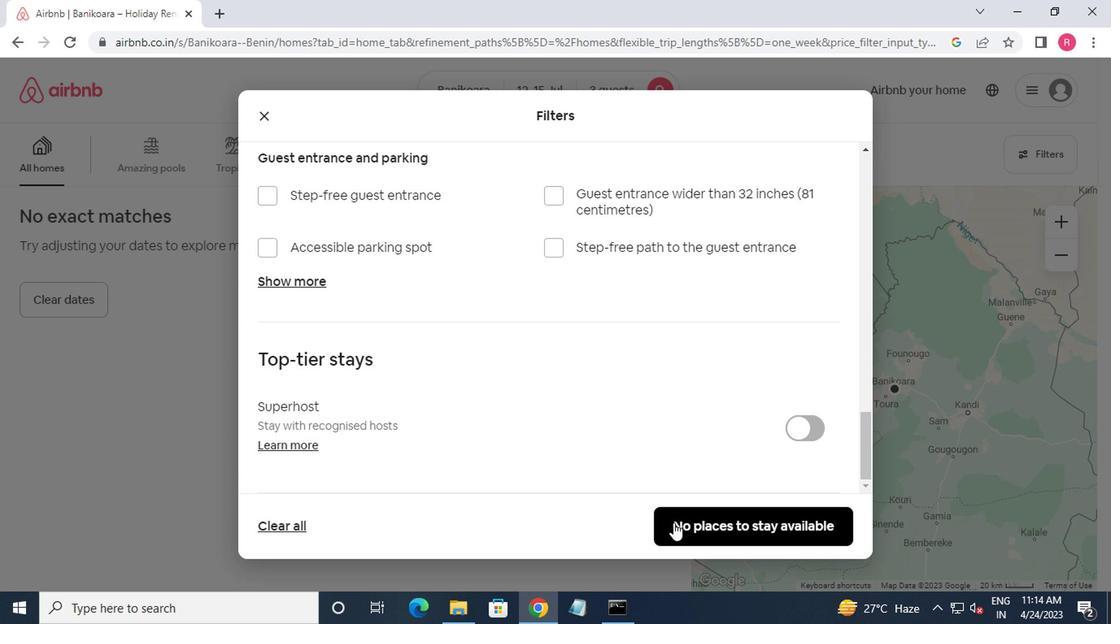 
Action: Mouse pressed left at (552, 444)
Screenshot: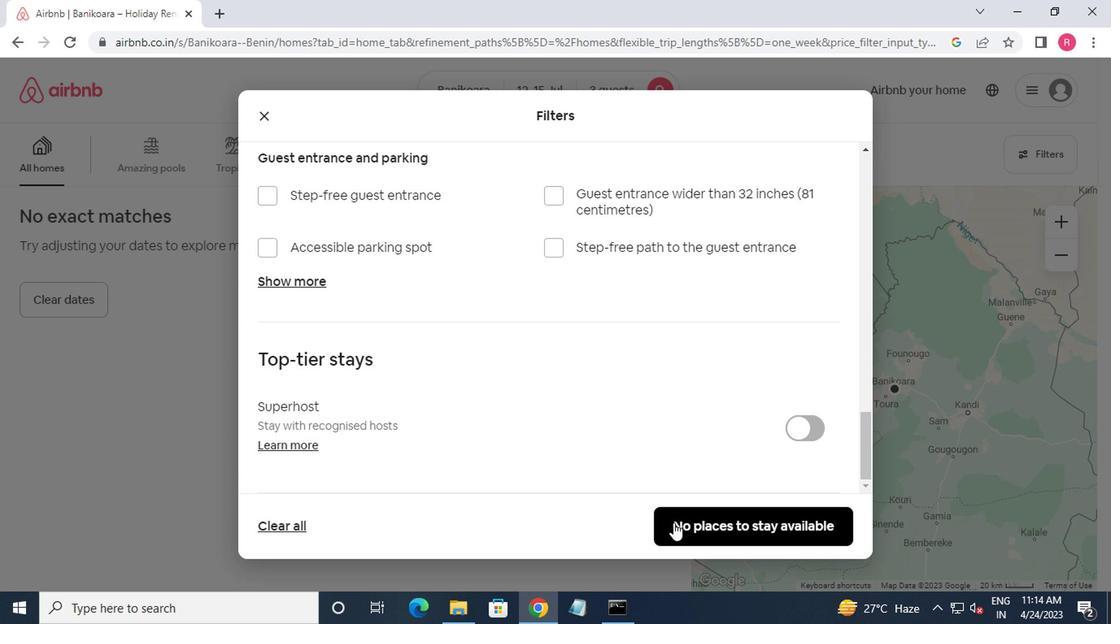 
Action: Mouse moved to (774, 275)
Screenshot: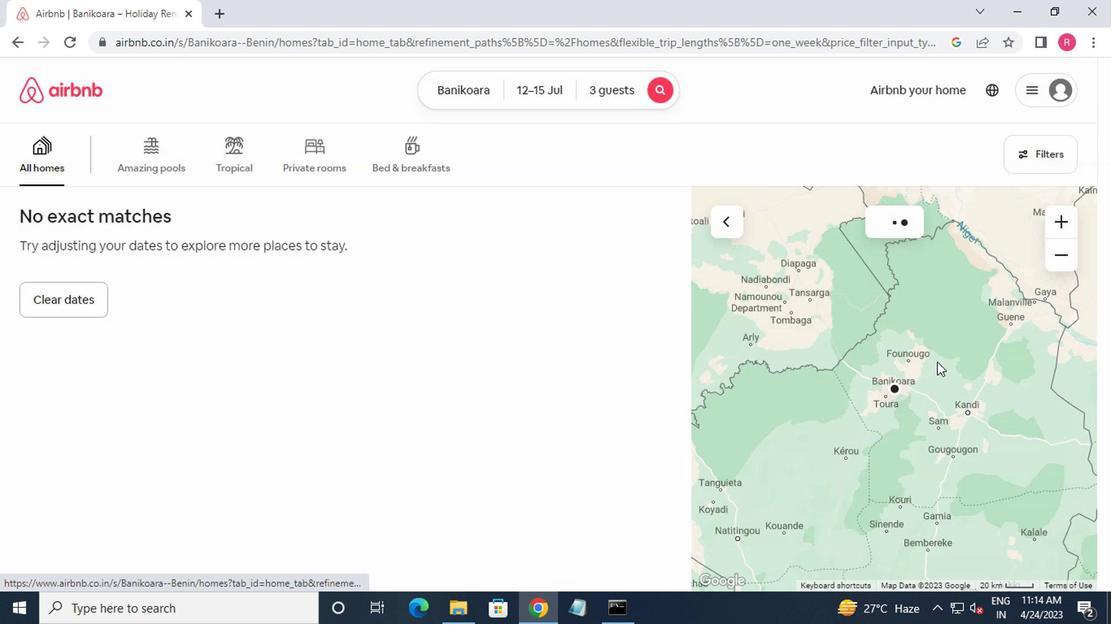 
